 Task: For heading Calibri with Bold.  font size for heading24,  'Change the font style of data to'Bell MT.  and font size to 16,  Change the alignment of both headline & data to Align middle & Align Center.  In the sheet   Dynamic Sales templetes book
Action: Mouse moved to (94, 147)
Screenshot: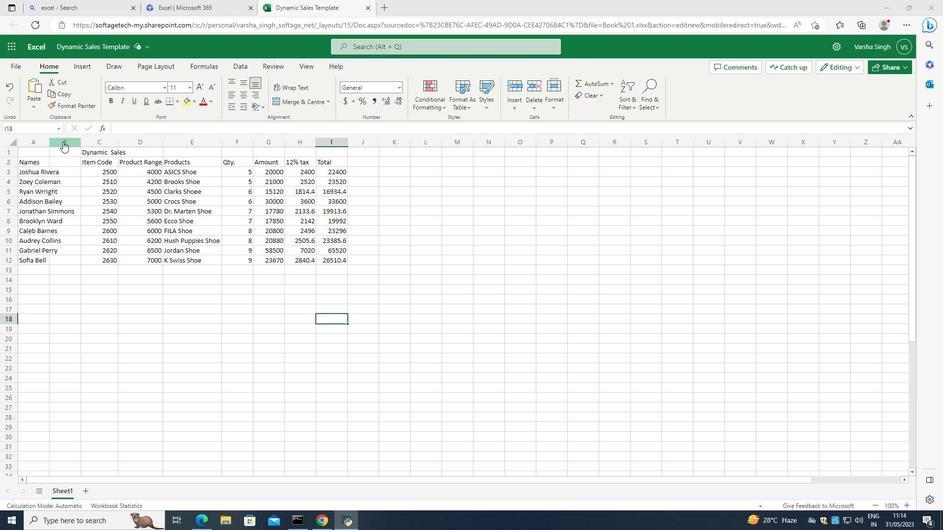 
Action: Mouse pressed left at (94, 147)
Screenshot: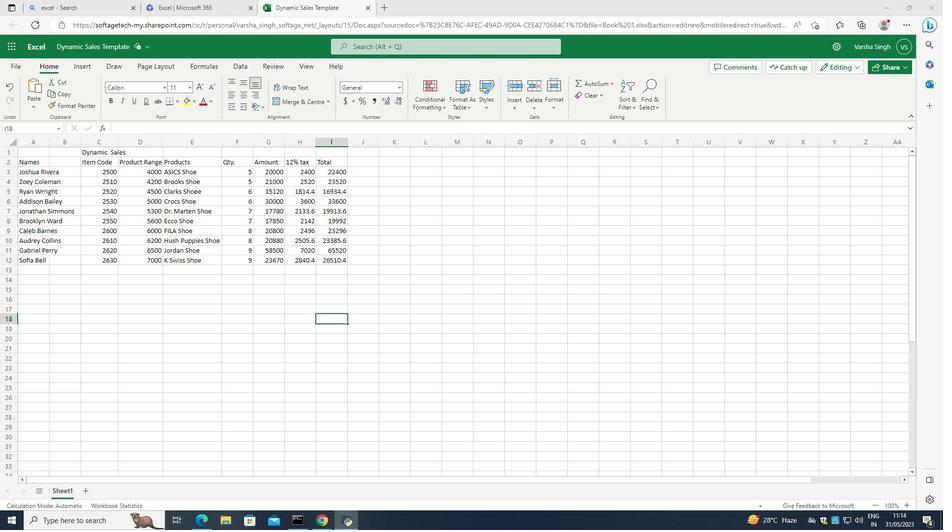 
Action: Mouse moved to (92, 151)
Screenshot: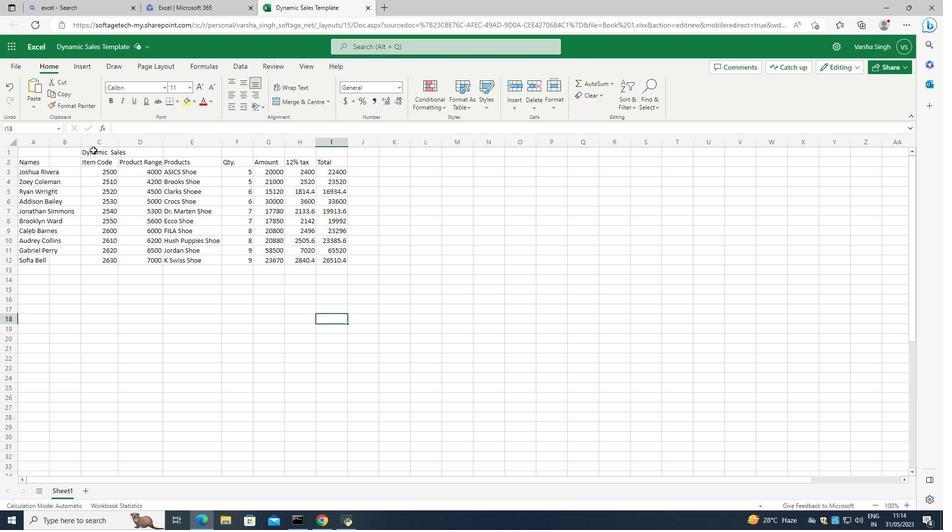 
Action: Mouse pressed left at (92, 151)
Screenshot: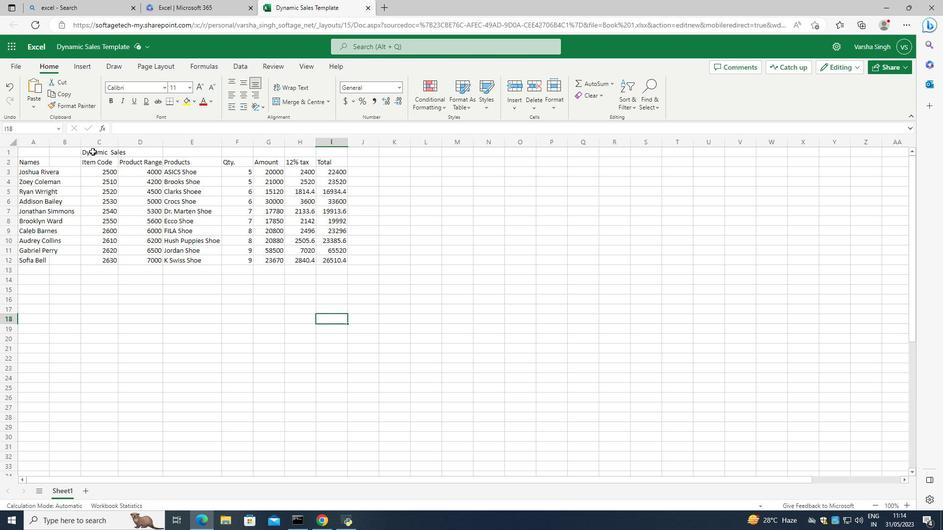 
Action: Mouse moved to (115, 103)
Screenshot: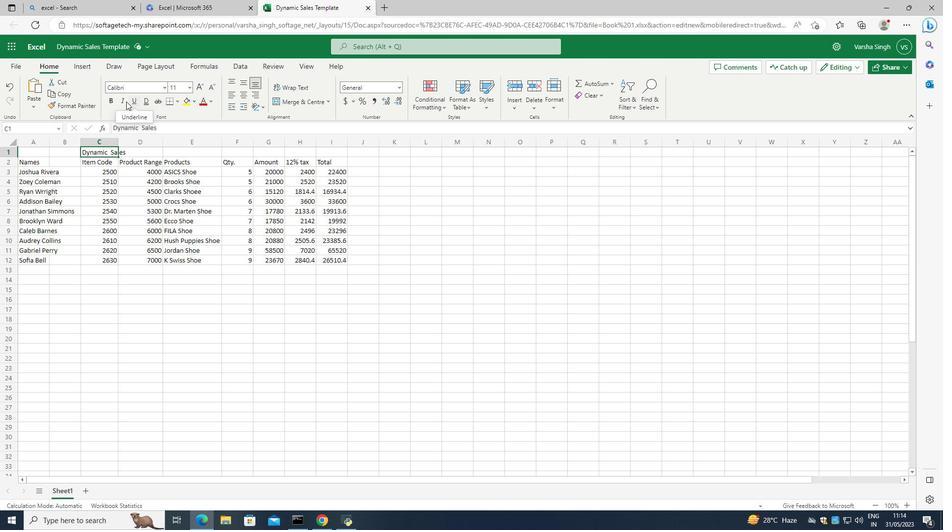 
Action: Mouse pressed left at (115, 103)
Screenshot: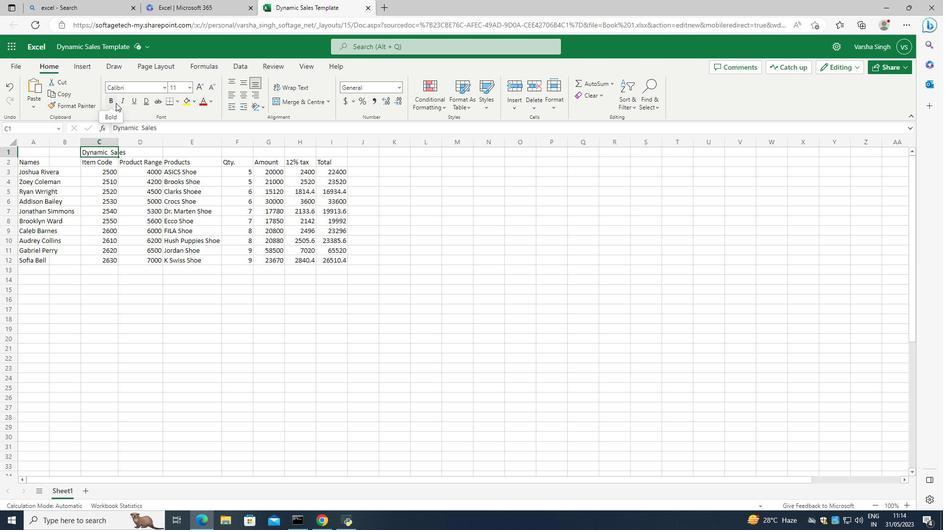 
Action: Mouse moved to (186, 87)
Screenshot: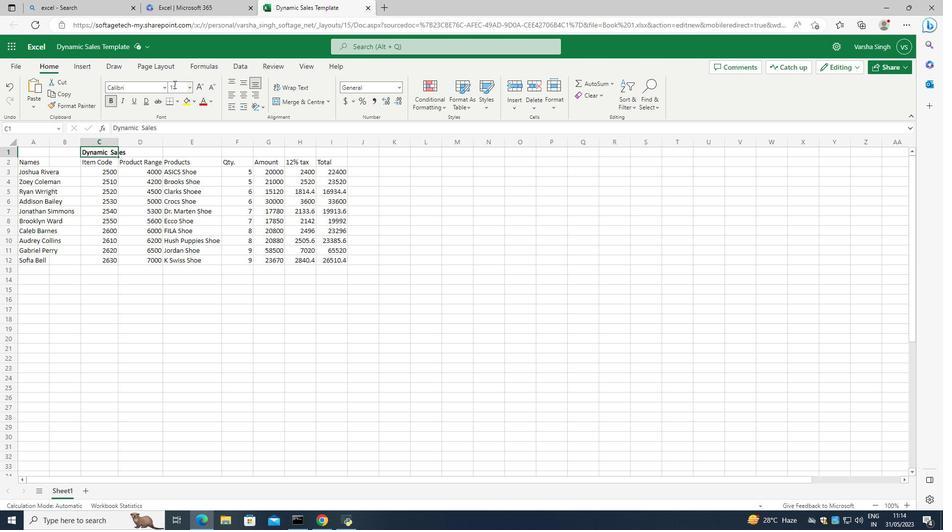 
Action: Mouse pressed left at (186, 87)
Screenshot: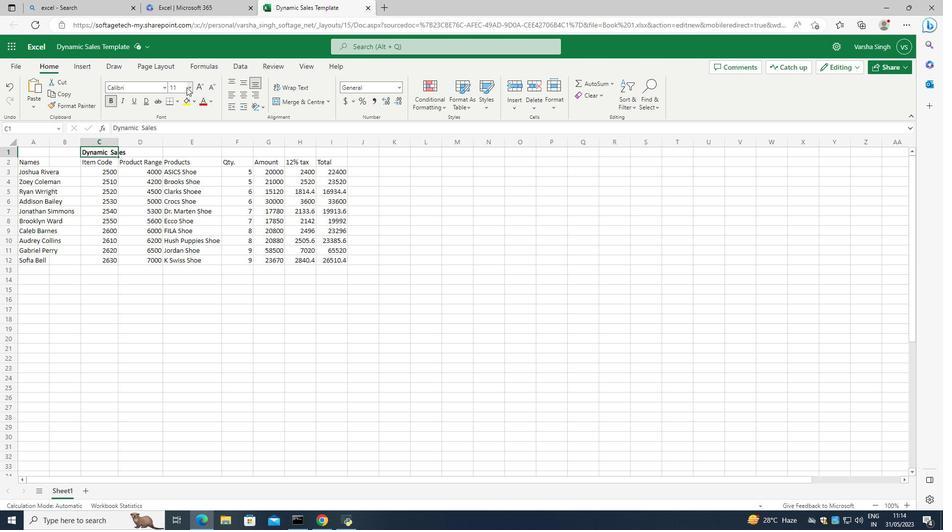 
Action: Mouse moved to (183, 222)
Screenshot: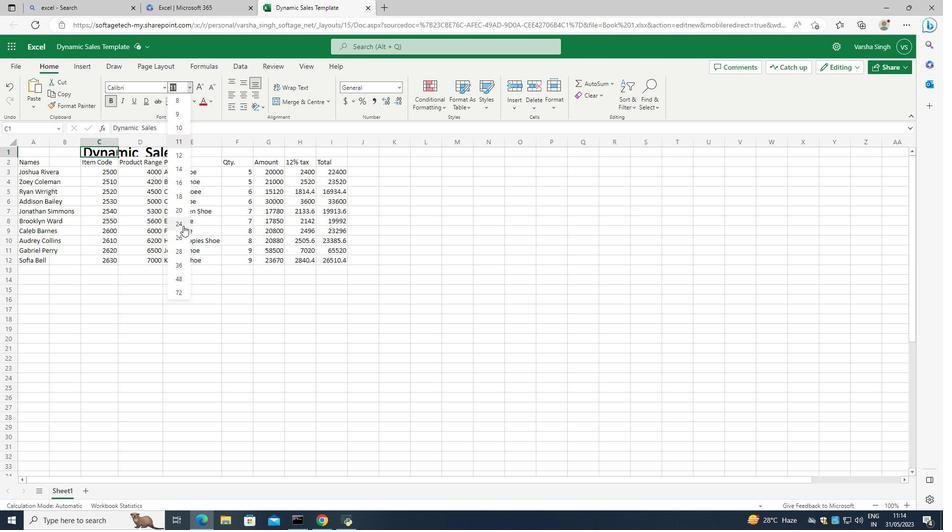 
Action: Mouse pressed left at (183, 222)
Screenshot: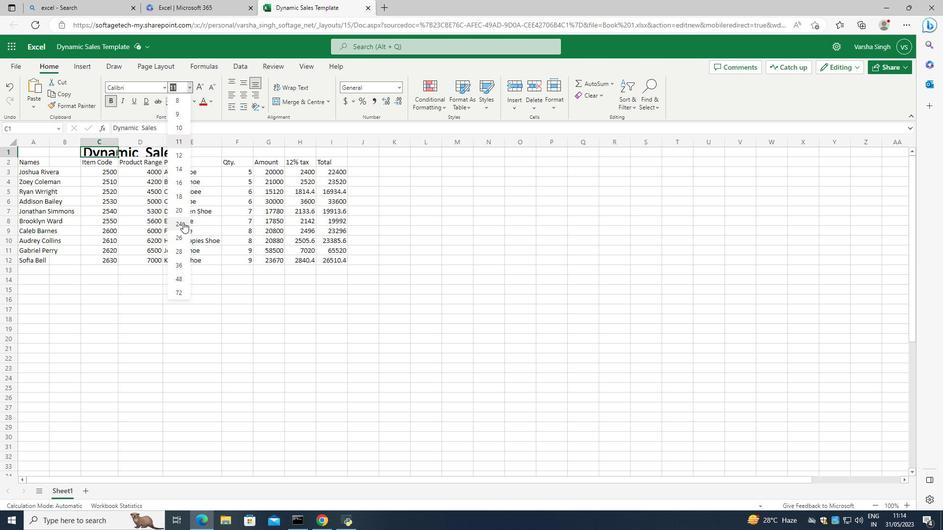 
Action: Mouse moved to (24, 182)
Screenshot: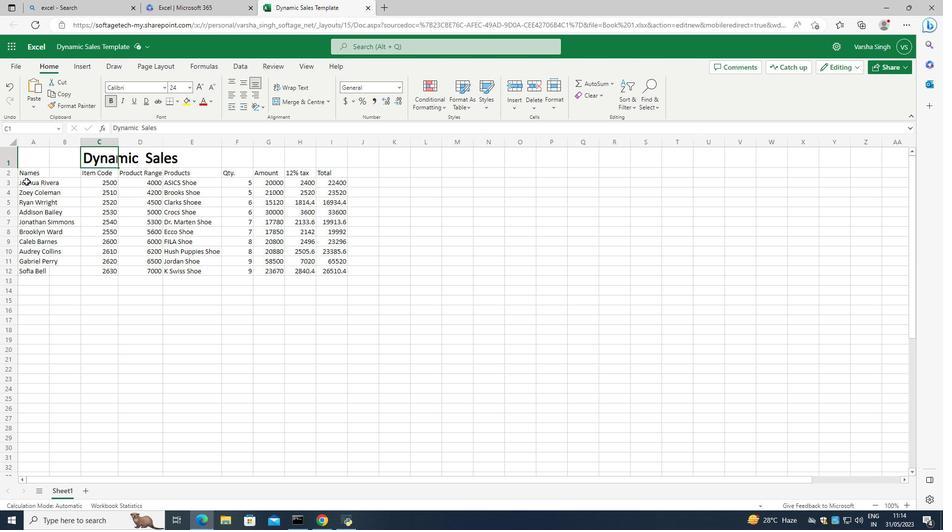 
Action: Mouse pressed left at (24, 182)
Screenshot: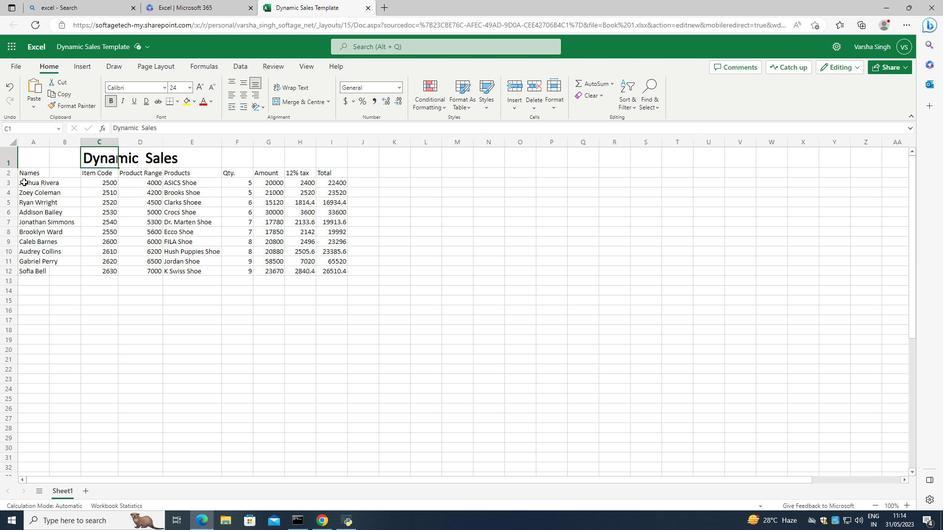 
Action: Mouse moved to (259, 271)
Screenshot: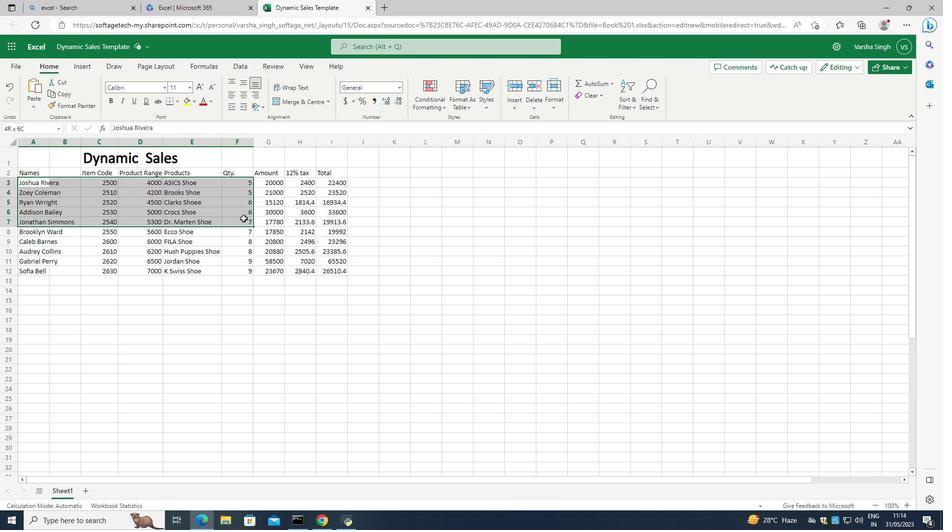 
Action: Mouse pressed left at (259, 271)
Screenshot: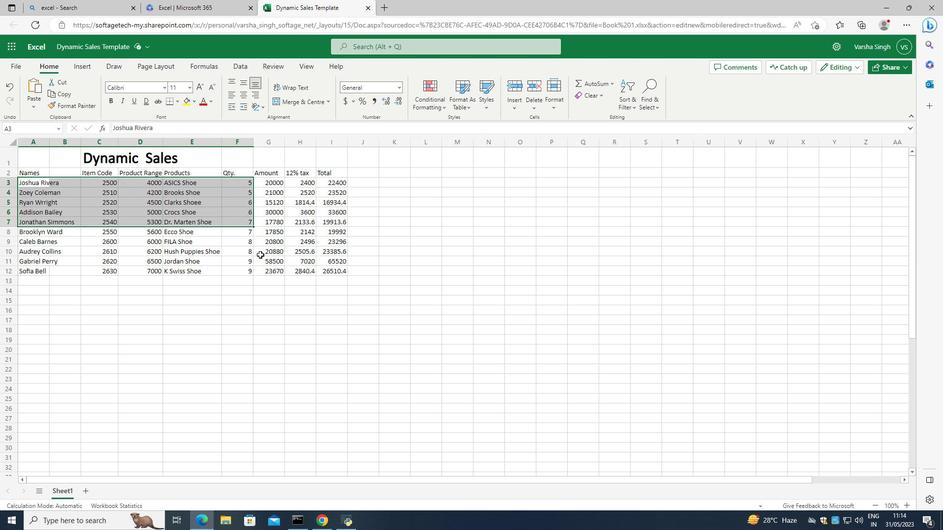 
Action: Mouse moved to (25, 175)
Screenshot: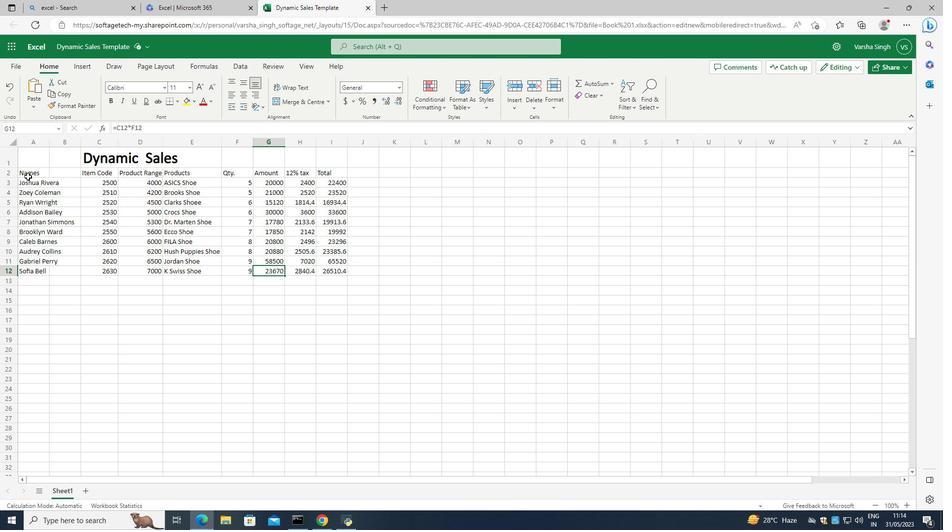 
Action: Mouse pressed left at (25, 175)
Screenshot: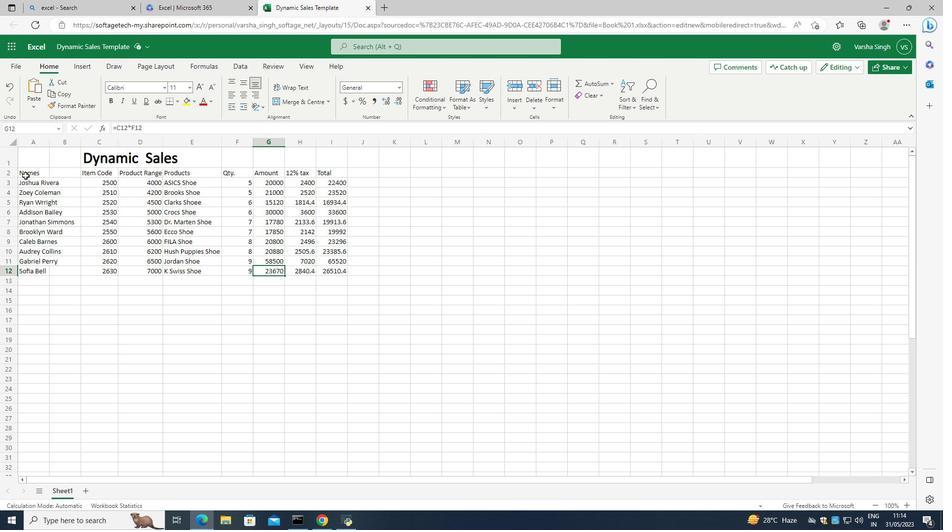 
Action: Mouse moved to (190, 89)
Screenshot: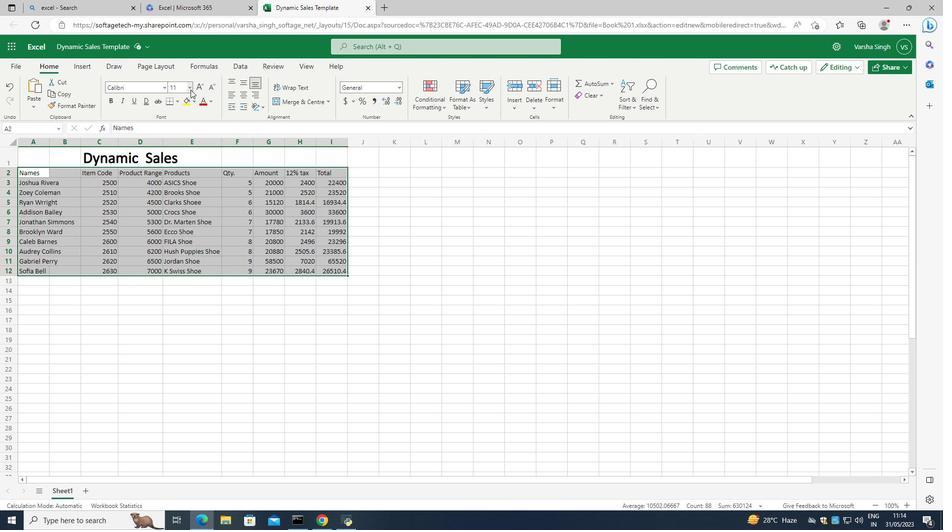 
Action: Mouse pressed left at (190, 89)
Screenshot: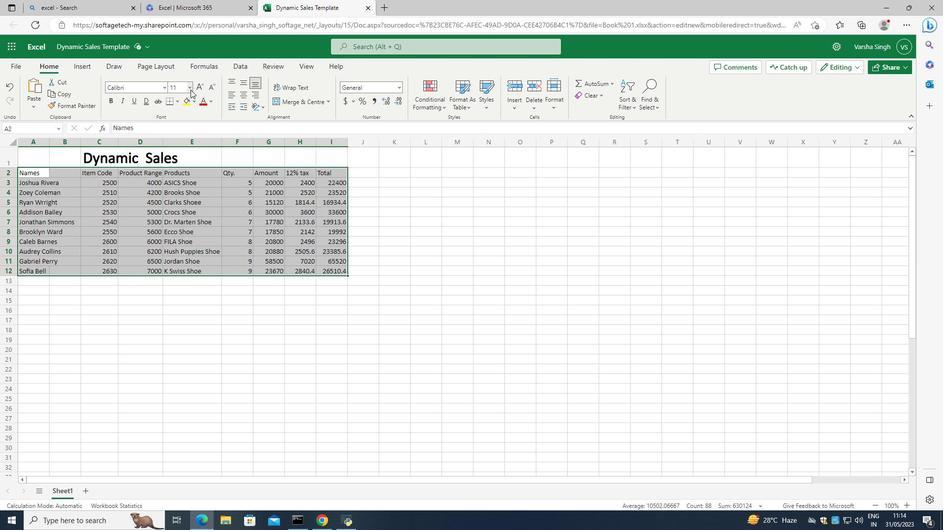 
Action: Mouse moved to (177, 186)
Screenshot: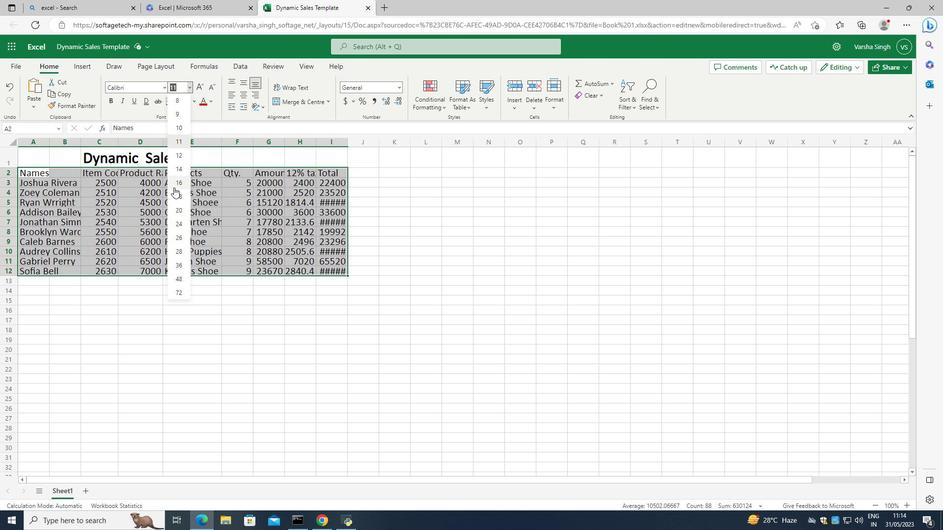 
Action: Mouse pressed left at (177, 186)
Screenshot: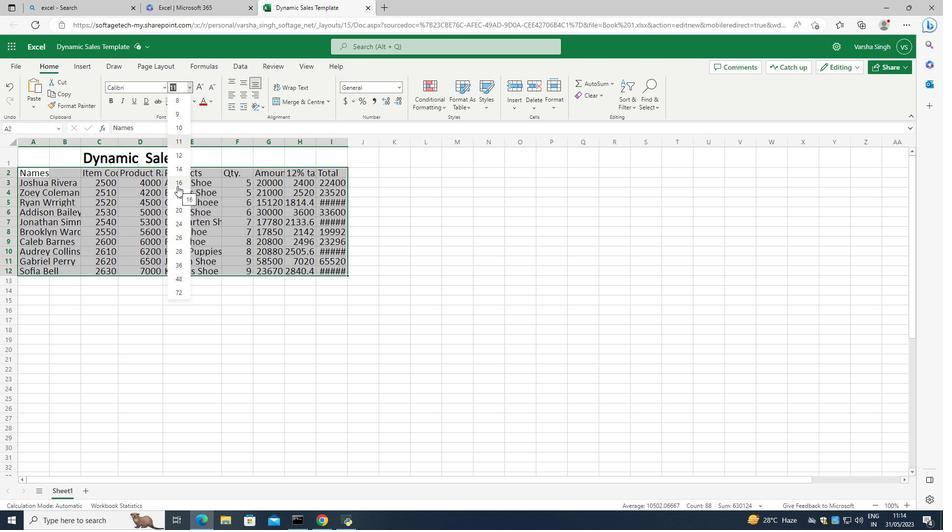 
Action: Mouse moved to (141, 89)
Screenshot: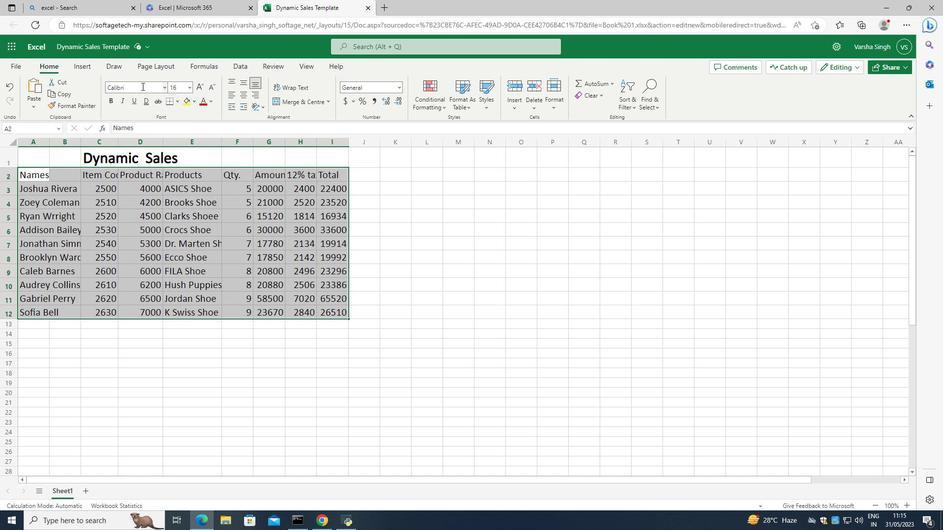 
Action: Mouse pressed left at (141, 89)
Screenshot: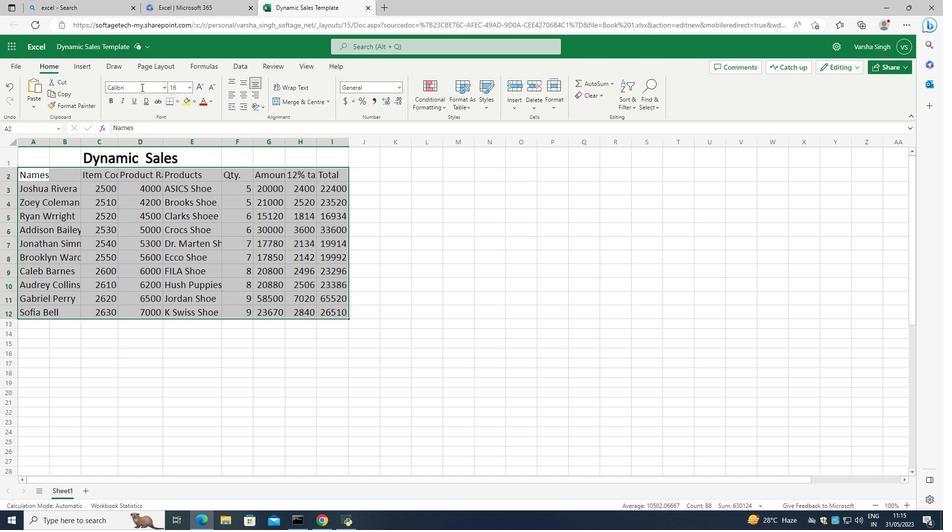 
Action: Mouse moved to (162, 85)
Screenshot: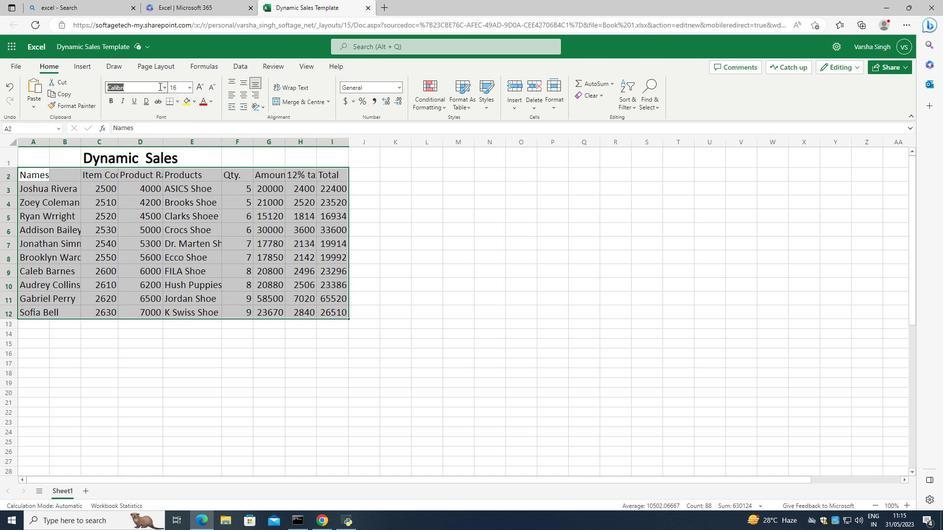 
Action: Mouse pressed left at (162, 85)
Screenshot: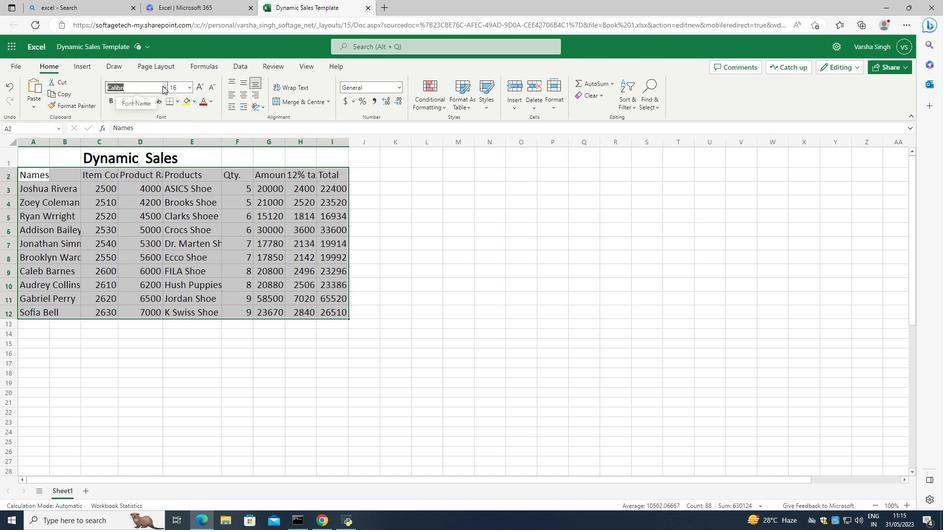 
Action: Mouse moved to (139, 185)
Screenshot: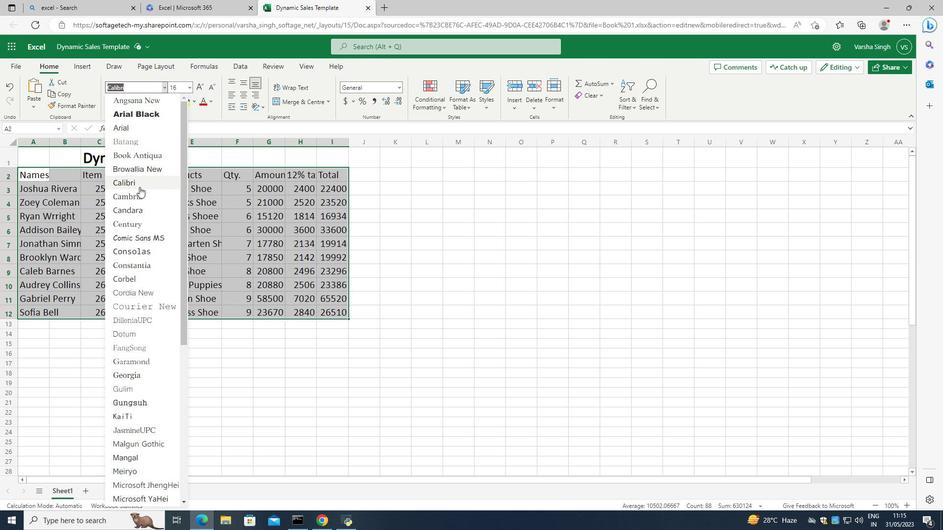 
Action: Mouse scrolled (139, 185) with delta (0, 0)
Screenshot: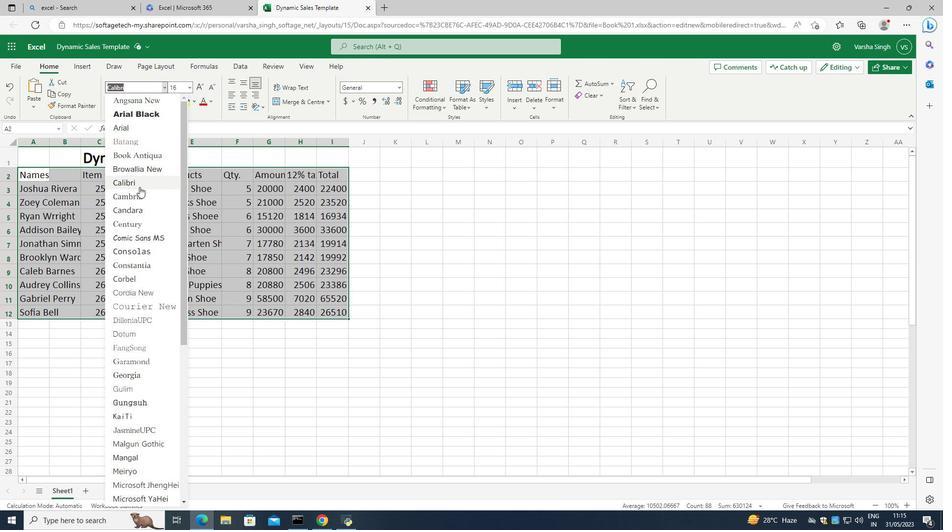 
Action: Mouse scrolled (139, 185) with delta (0, 0)
Screenshot: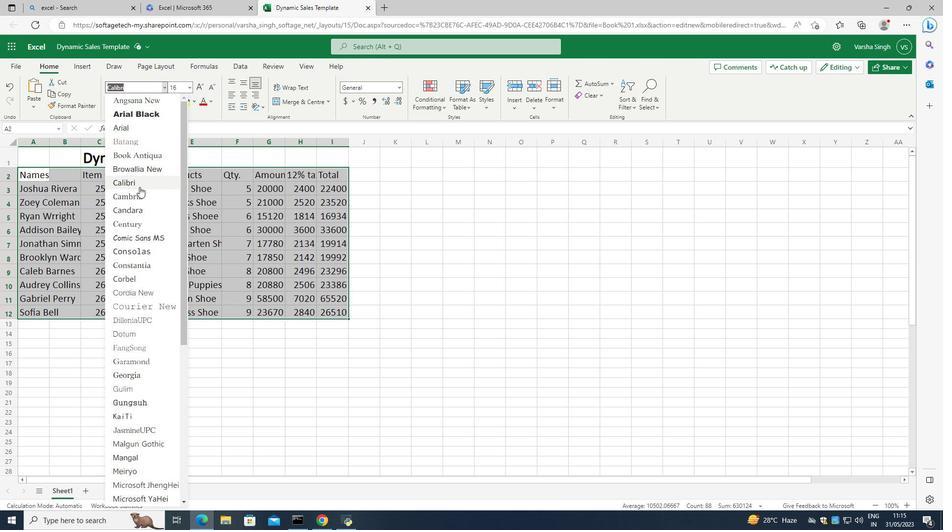 
Action: Mouse scrolled (139, 185) with delta (0, 0)
Screenshot: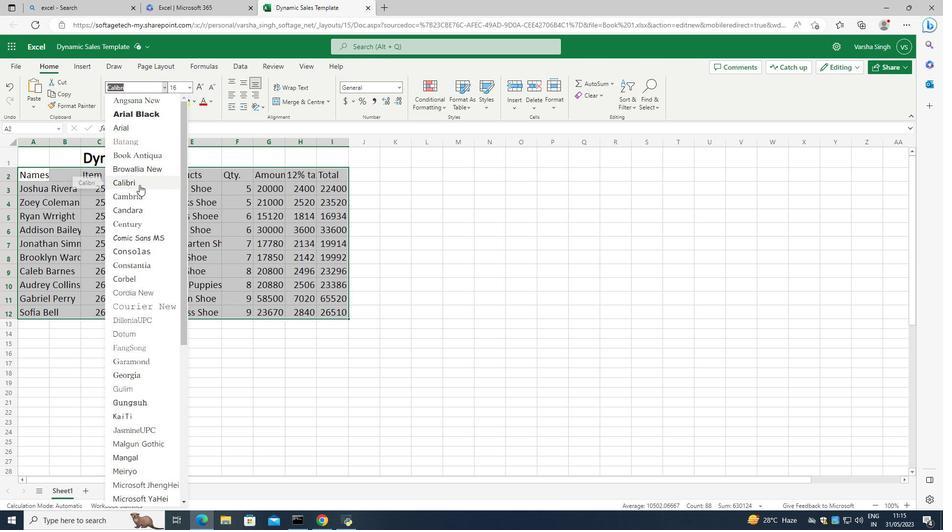 
Action: Mouse moved to (135, 340)
Screenshot: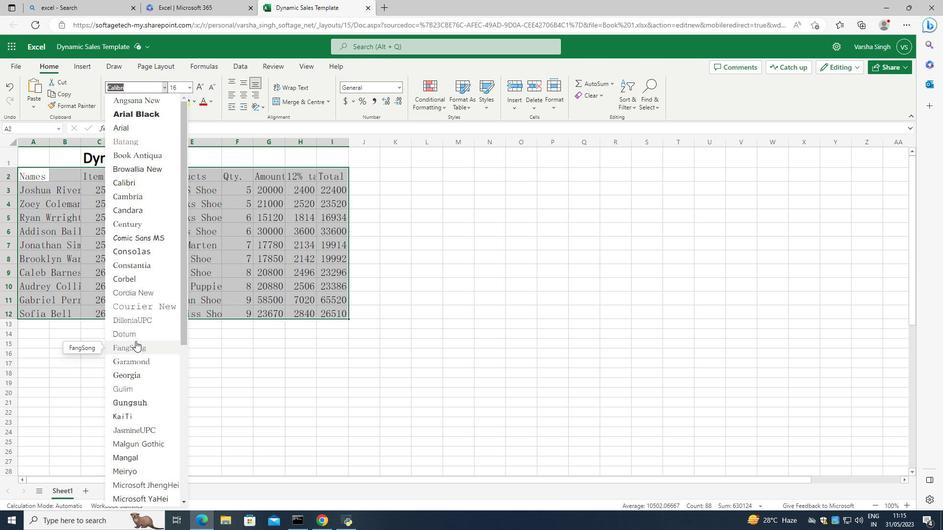 
Action: Mouse scrolled (135, 339) with delta (0, 0)
Screenshot: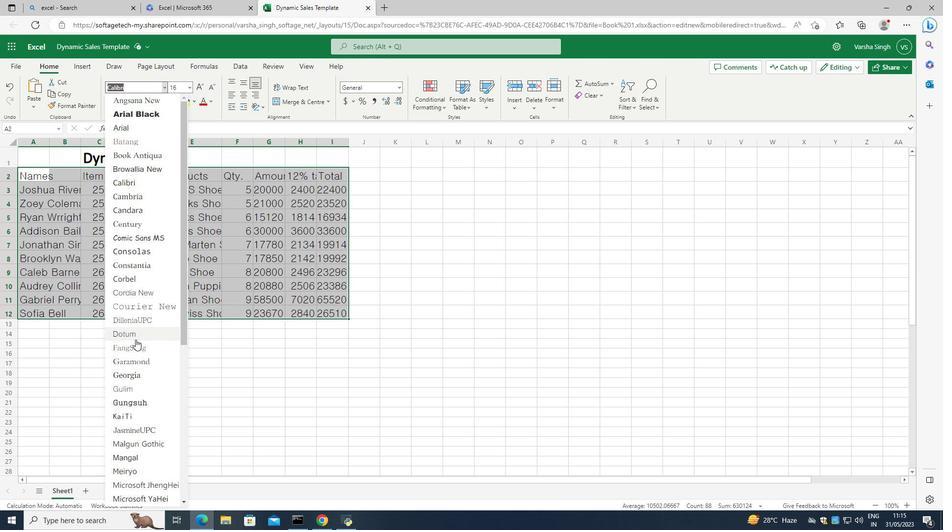 
Action: Mouse moved to (135, 339)
Screenshot: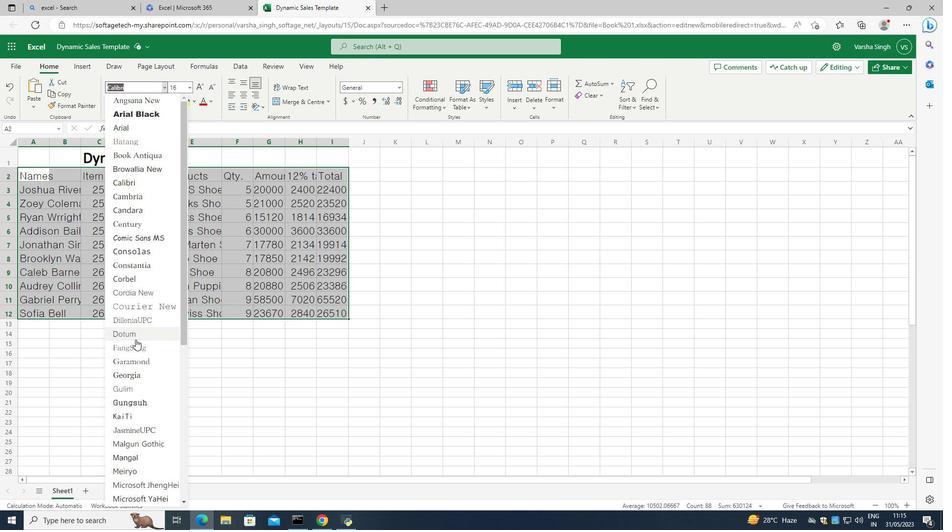 
Action: Mouse scrolled (135, 339) with delta (0, 0)
Screenshot: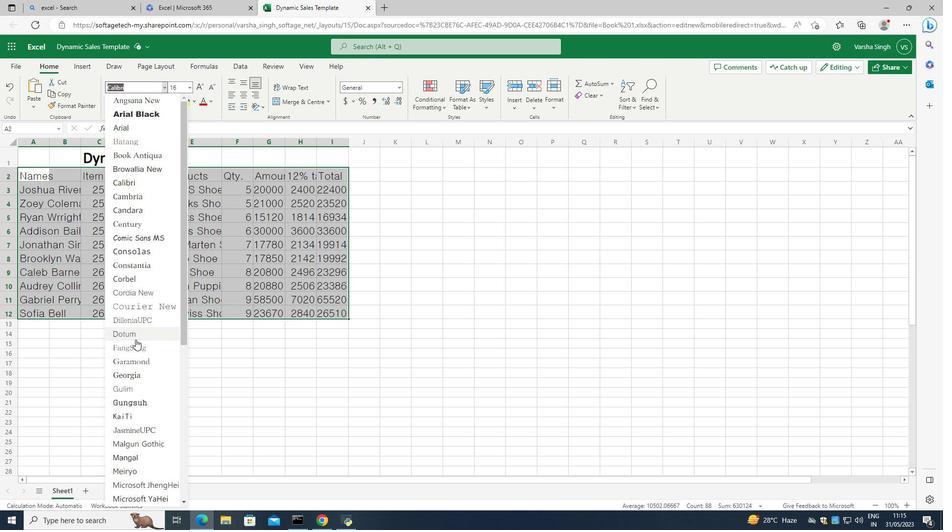 
Action: Mouse moved to (134, 339)
Screenshot: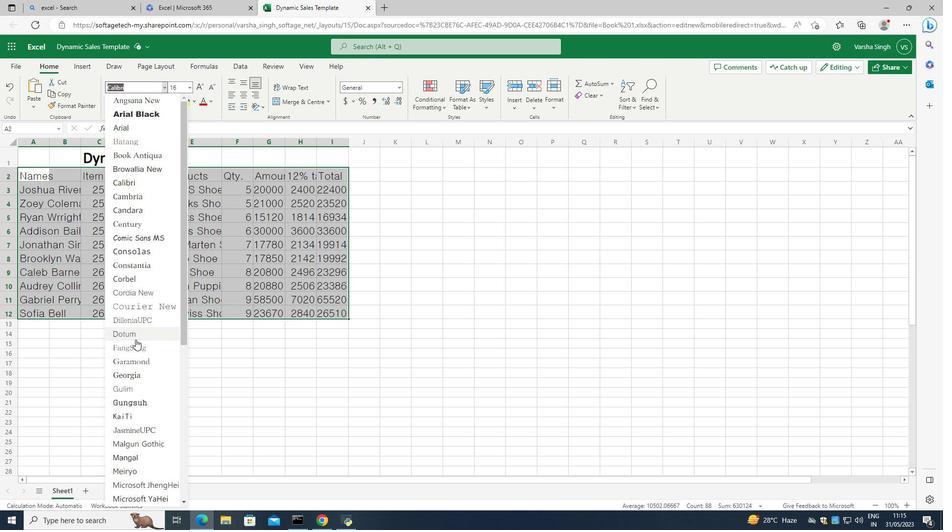 
Action: Mouse scrolled (134, 339) with delta (0, 0)
Screenshot: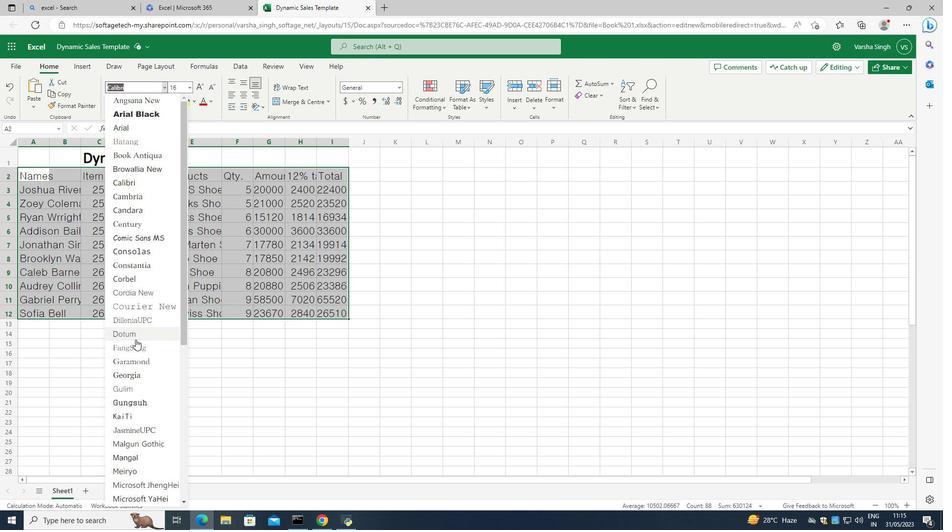 
Action: Mouse moved to (134, 340)
Screenshot: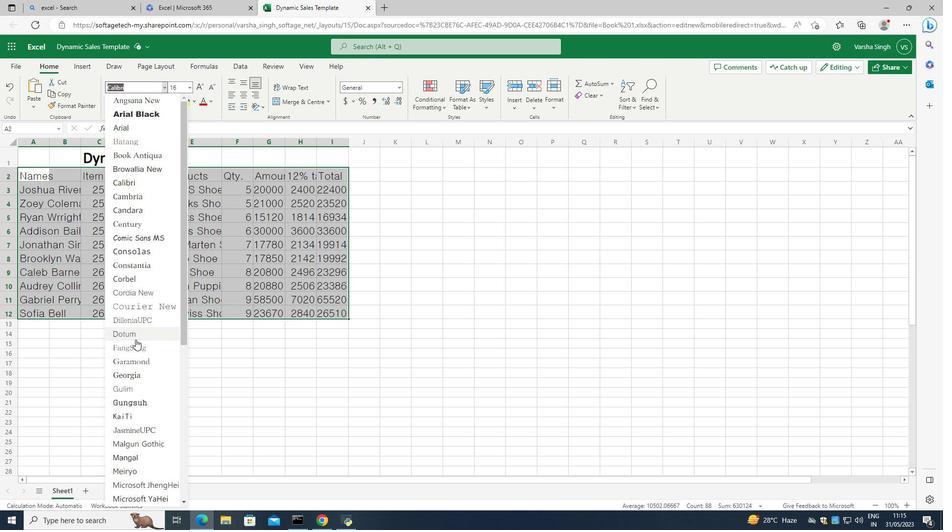 
Action: Mouse scrolled (134, 339) with delta (0, 0)
Screenshot: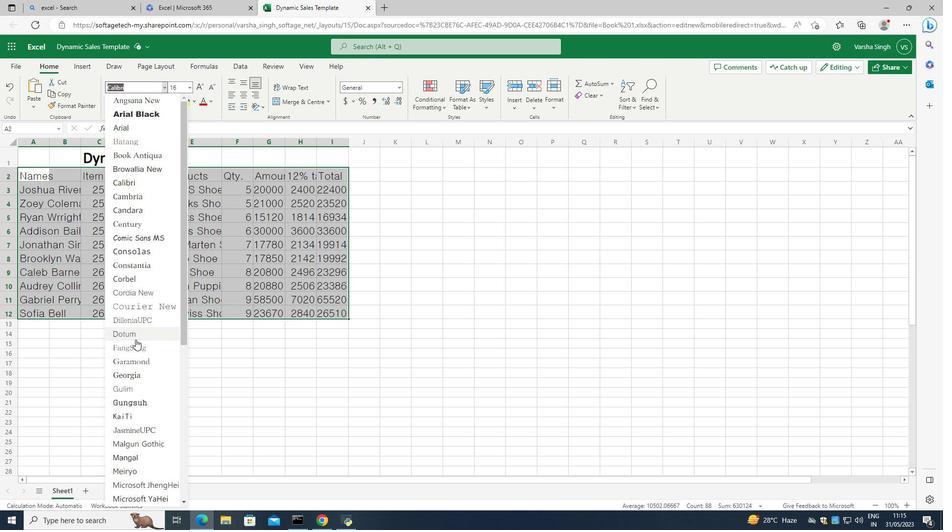 
Action: Mouse scrolled (134, 339) with delta (0, 0)
Screenshot: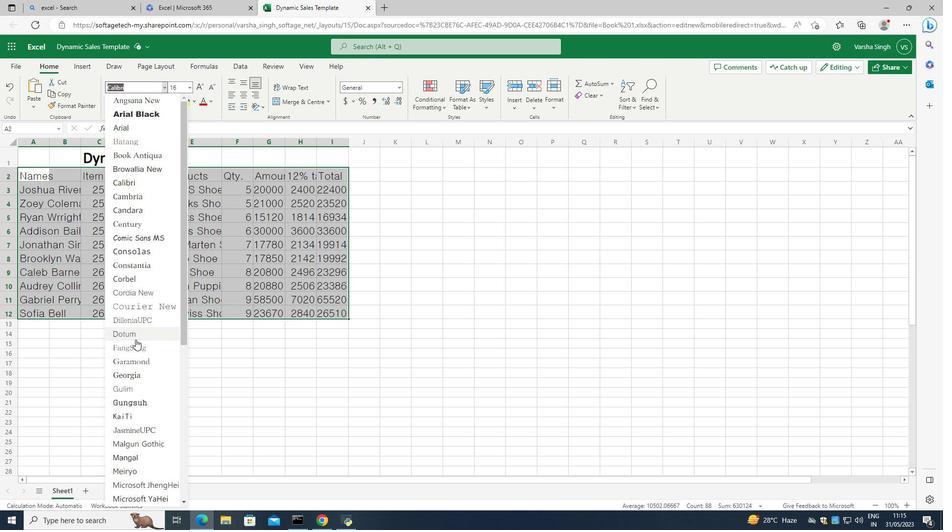 
Action: Mouse scrolled (134, 339) with delta (0, 0)
Screenshot: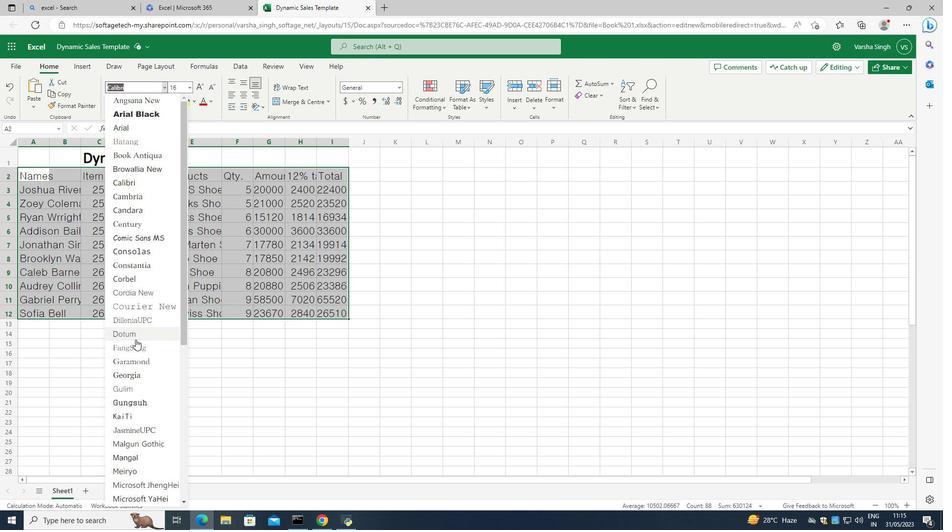 
Action: Mouse scrolled (134, 339) with delta (0, 0)
Screenshot: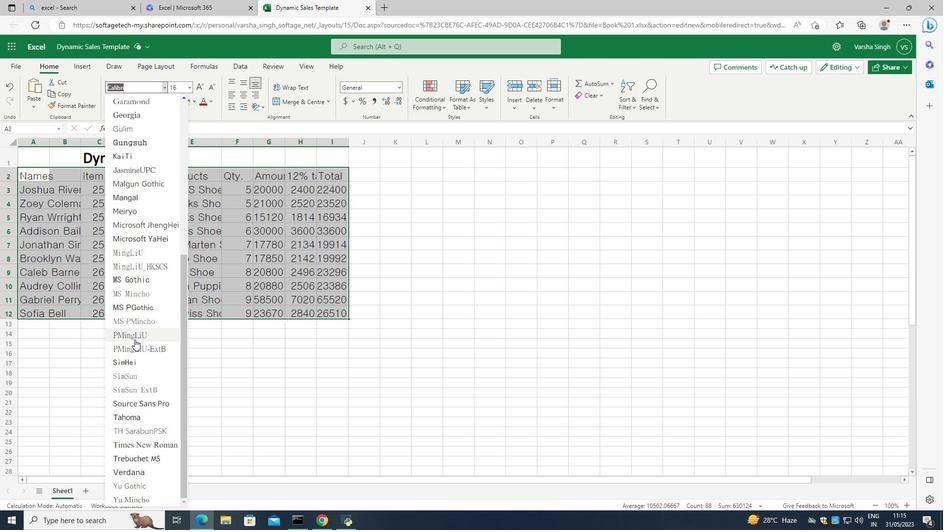 
Action: Mouse moved to (134, 340)
Screenshot: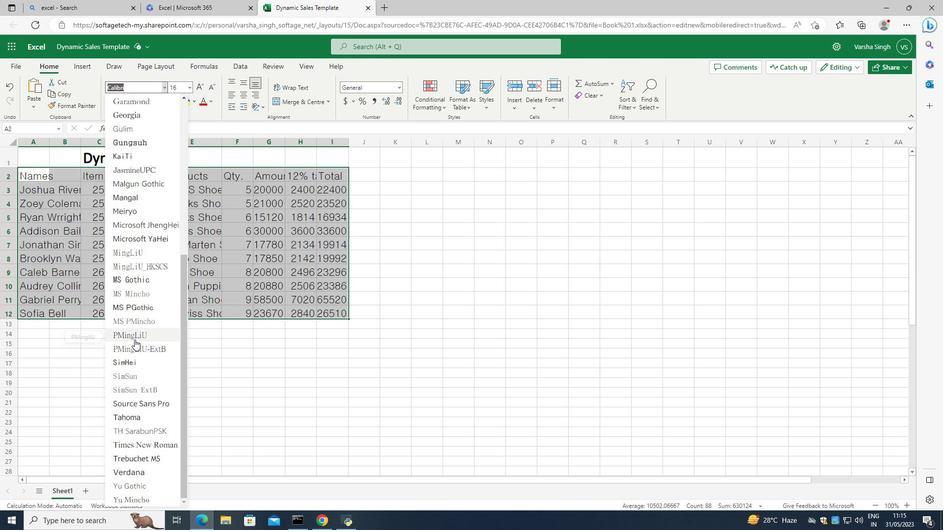 
Action: Mouse scrolled (134, 339) with delta (0, 0)
Screenshot: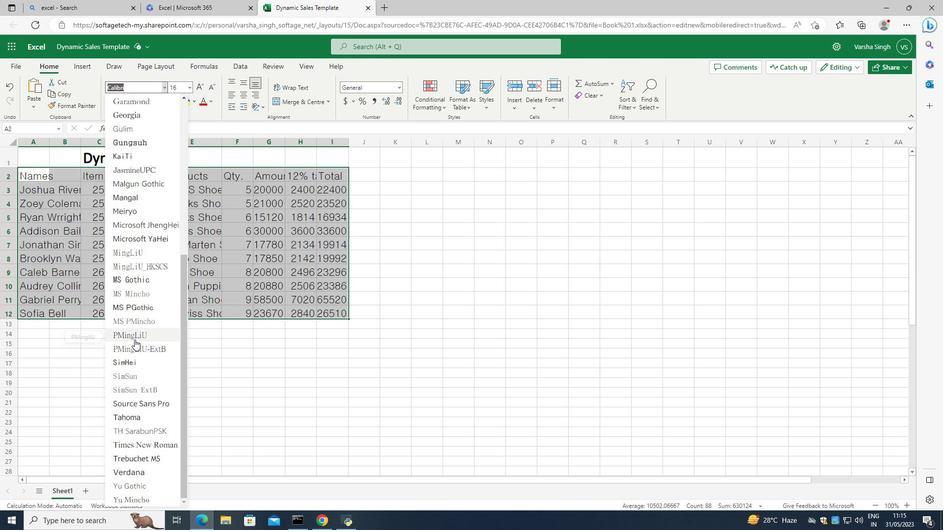 
Action: Mouse moved to (133, 340)
Screenshot: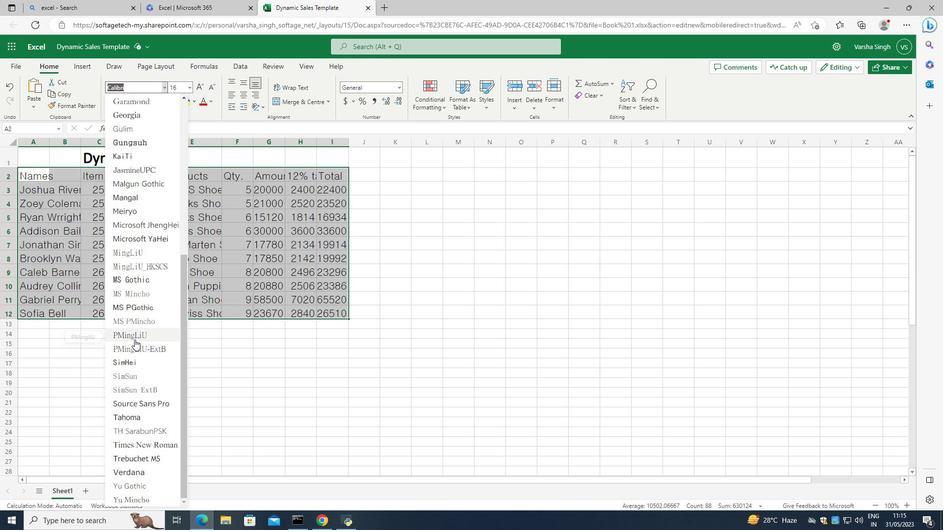 
Action: Mouse scrolled (133, 339) with delta (0, 0)
Screenshot: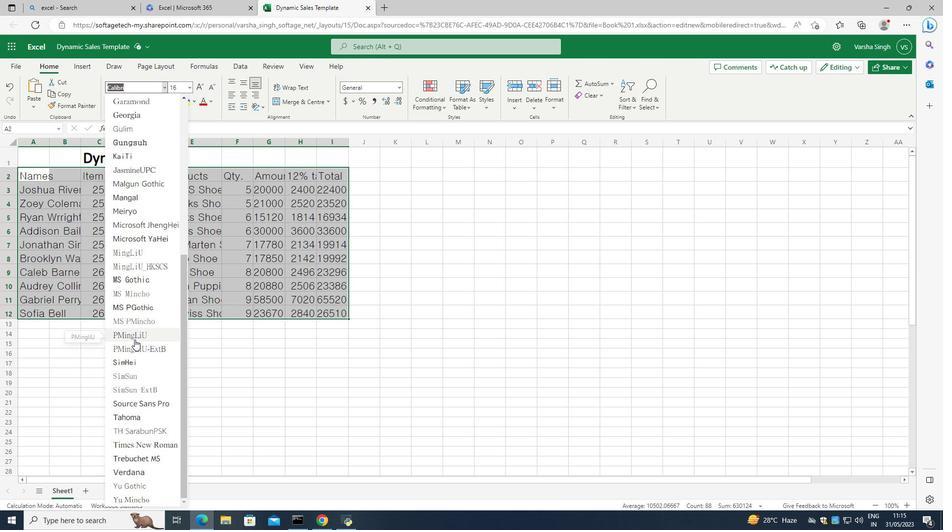 
Action: Mouse scrolled (133, 339) with delta (0, 0)
Screenshot: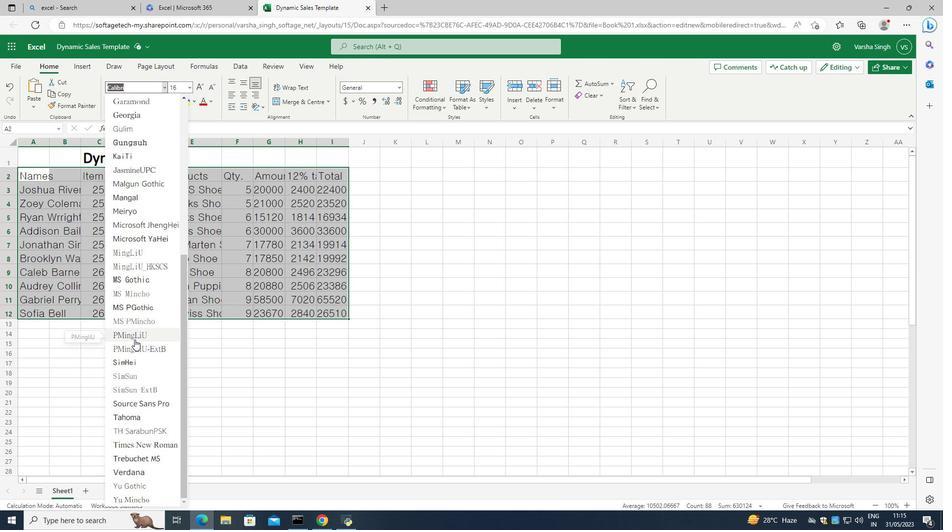 
Action: Mouse scrolled (133, 339) with delta (0, 0)
Screenshot: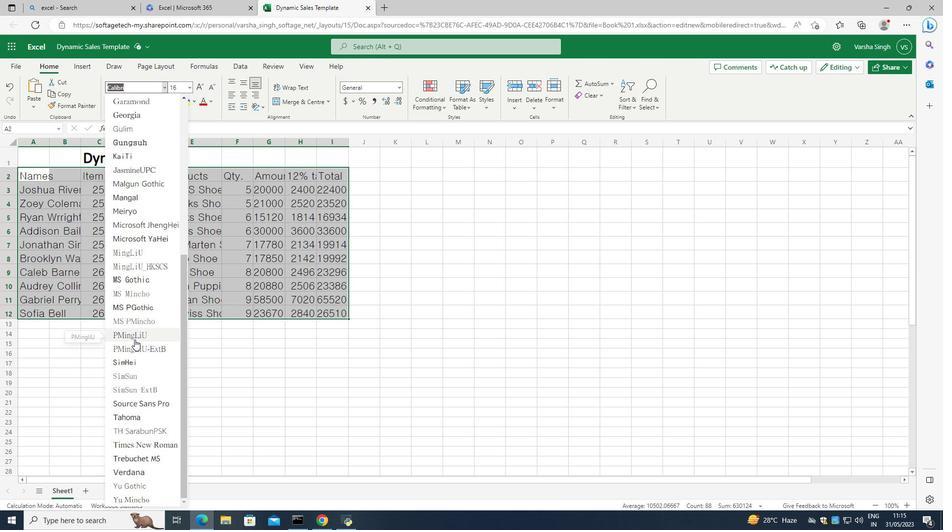 
Action: Mouse scrolled (133, 339) with delta (0, 0)
Screenshot: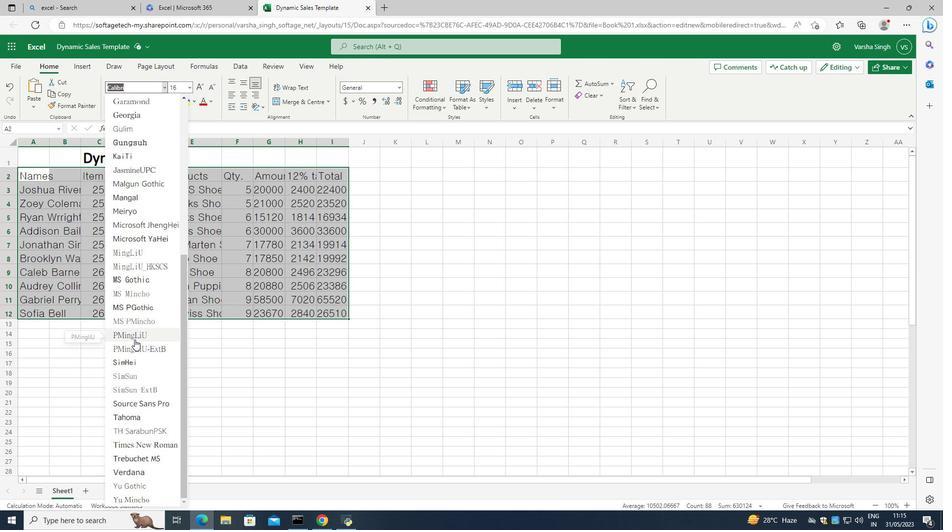 
Action: Mouse moved to (132, 340)
Screenshot: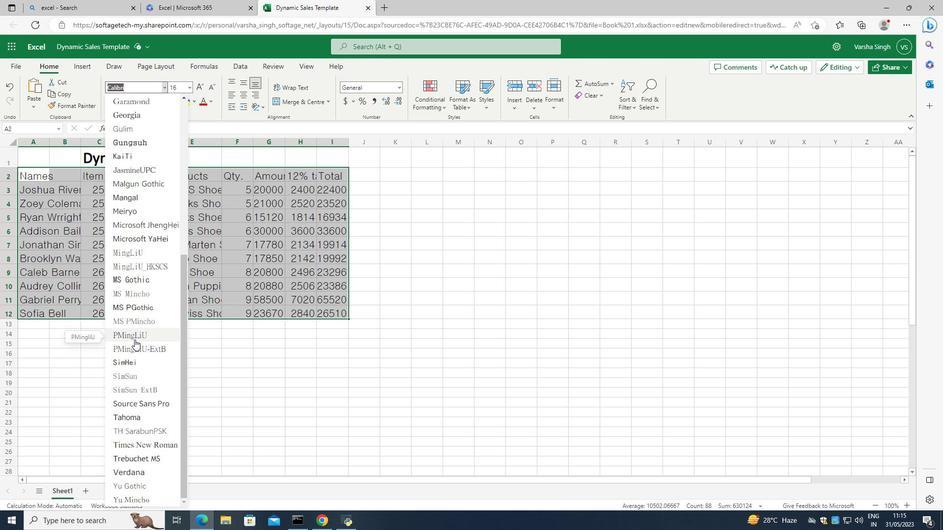 
Action: Mouse scrolled (132, 340) with delta (0, 0)
Screenshot: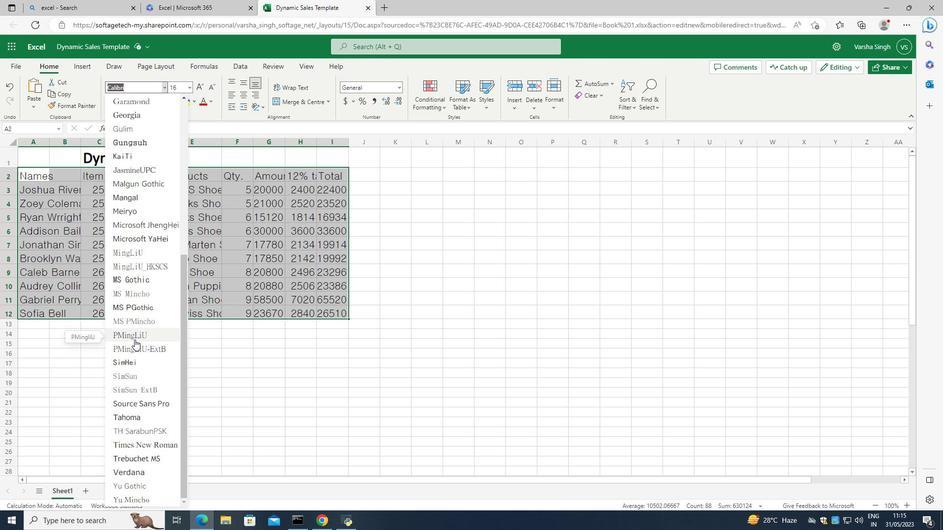 
Action: Mouse scrolled (132, 341) with delta (0, 0)
Screenshot: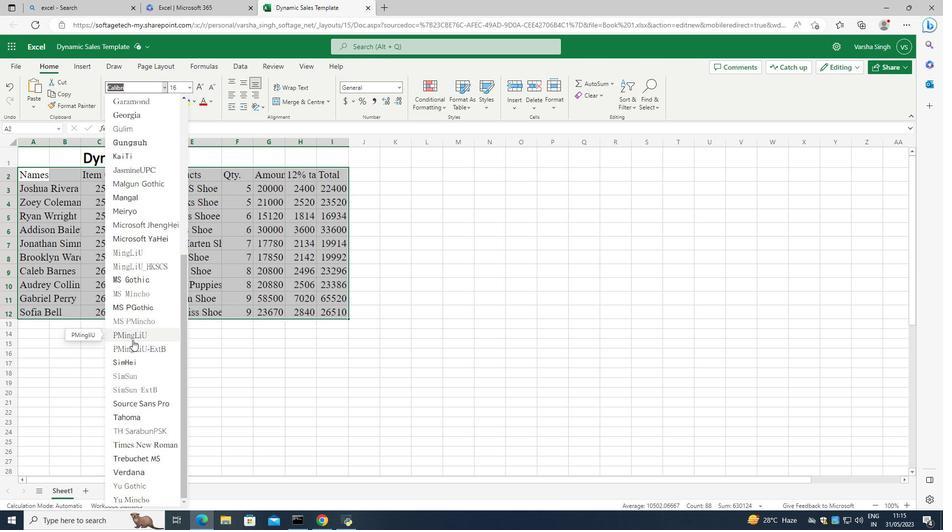 
Action: Mouse scrolled (132, 341) with delta (0, 0)
Screenshot: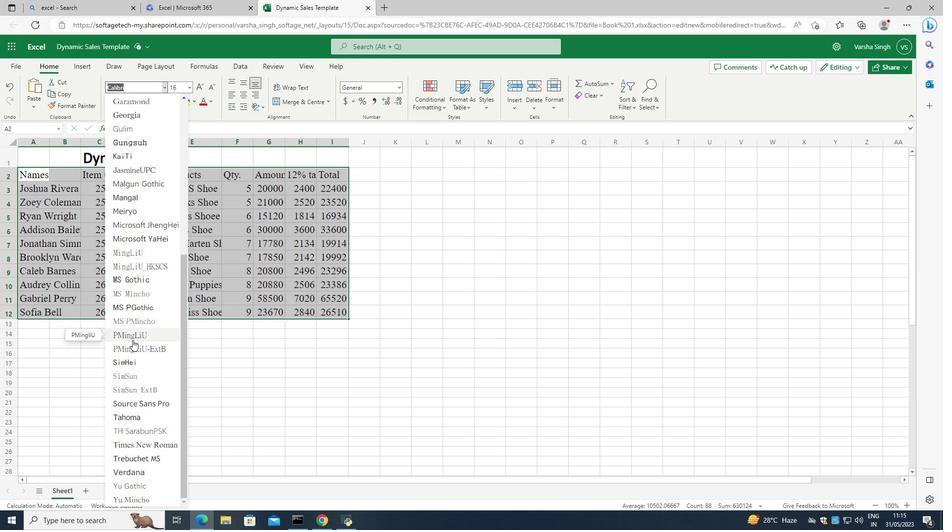 
Action: Mouse scrolled (132, 341) with delta (0, 0)
Screenshot: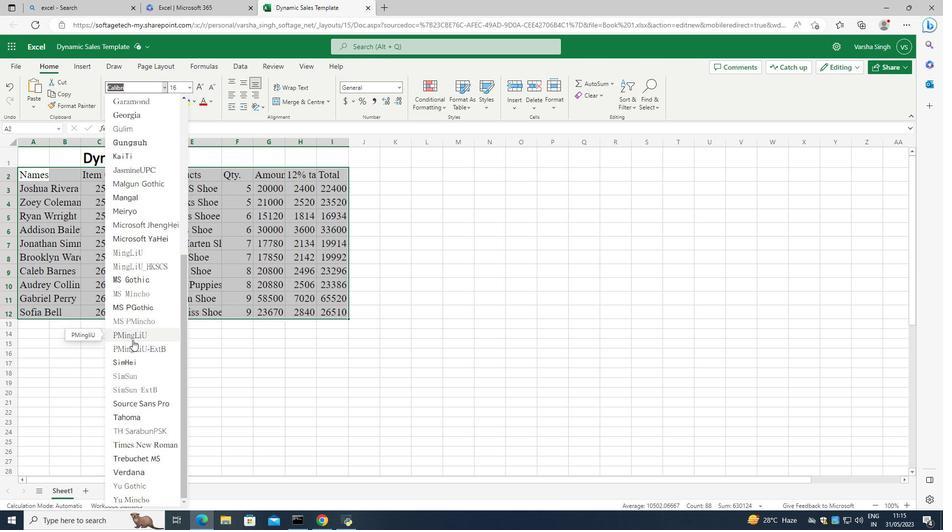 
Action: Mouse scrolled (132, 341) with delta (0, 0)
Screenshot: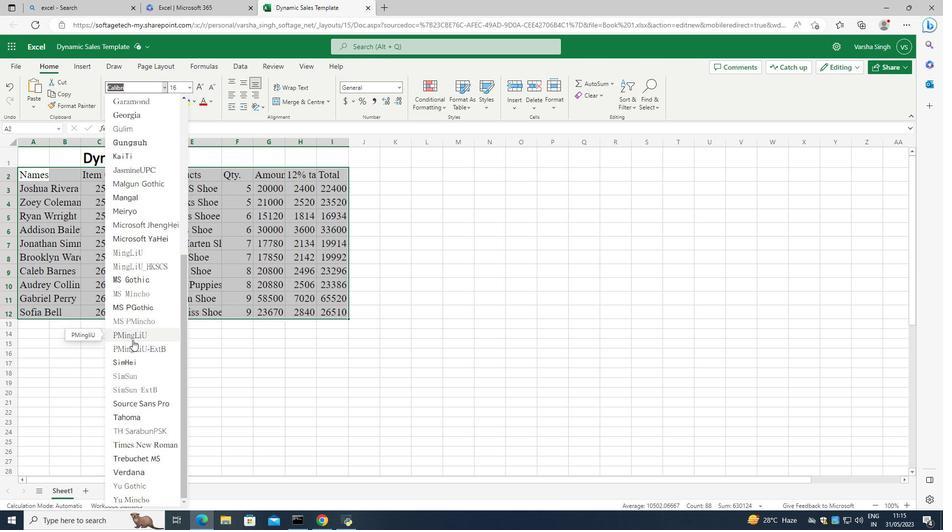 
Action: Mouse scrolled (132, 341) with delta (0, 0)
Screenshot: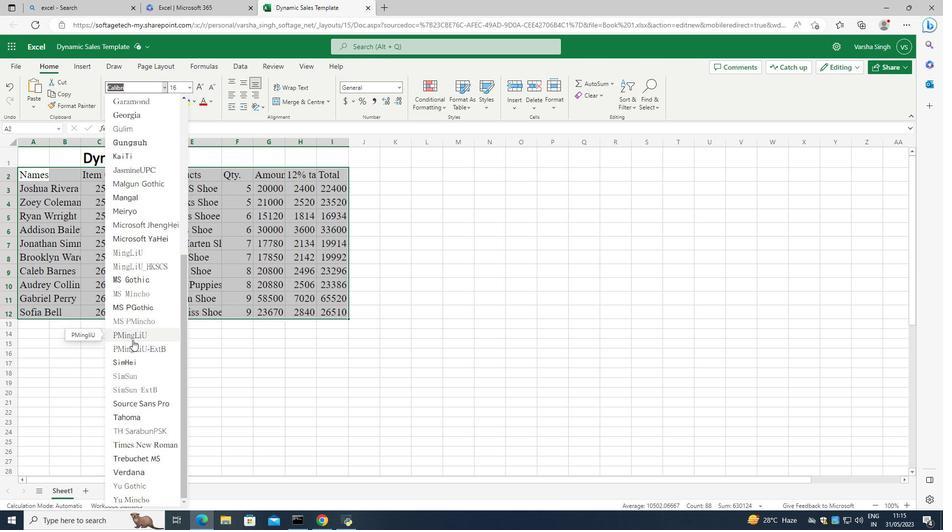 
Action: Mouse scrolled (132, 341) with delta (0, 0)
Screenshot: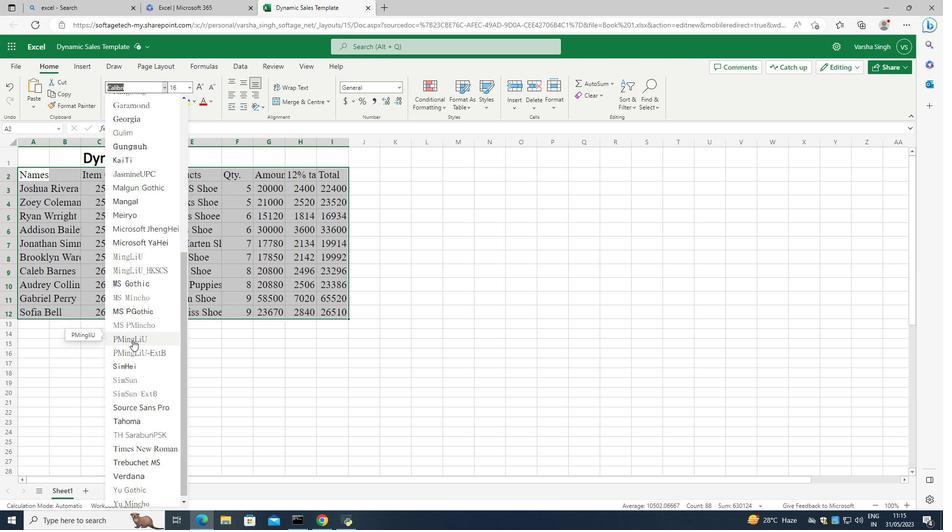 
Action: Mouse scrolled (132, 341) with delta (0, 0)
Screenshot: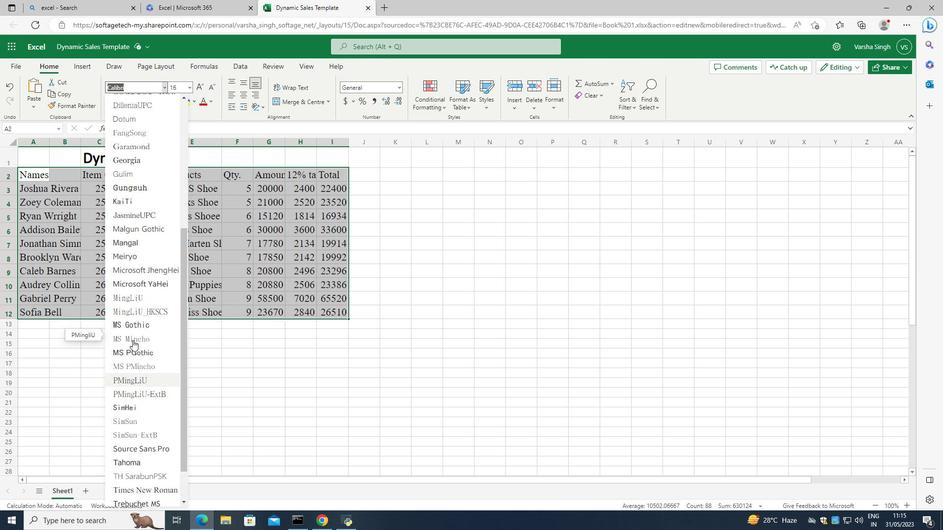
Action: Mouse scrolled (132, 341) with delta (0, 0)
Screenshot: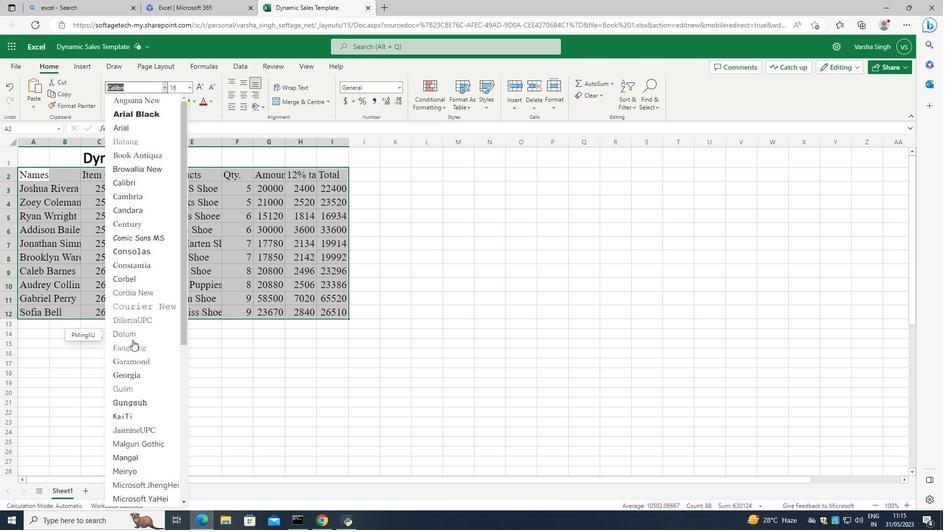 
Action: Mouse scrolled (132, 341) with delta (0, 0)
Screenshot: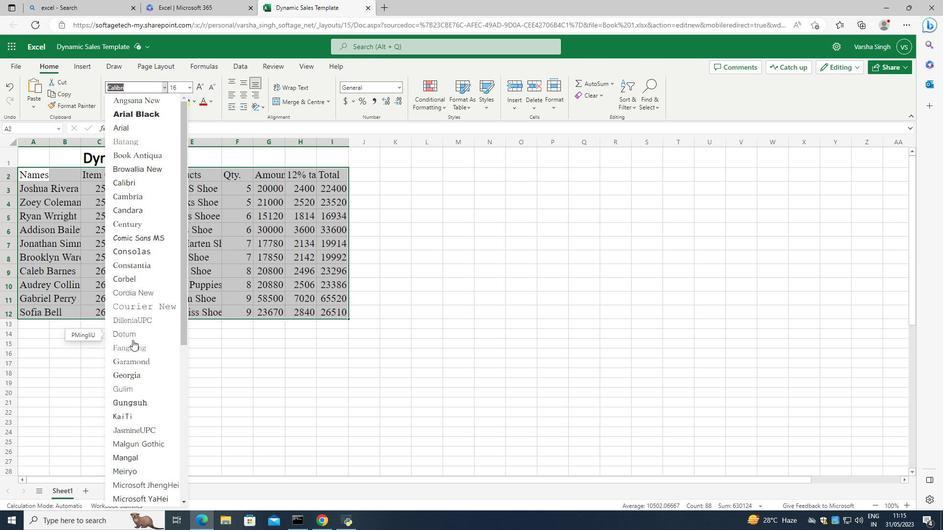 
Action: Mouse scrolled (132, 341) with delta (0, 0)
Screenshot: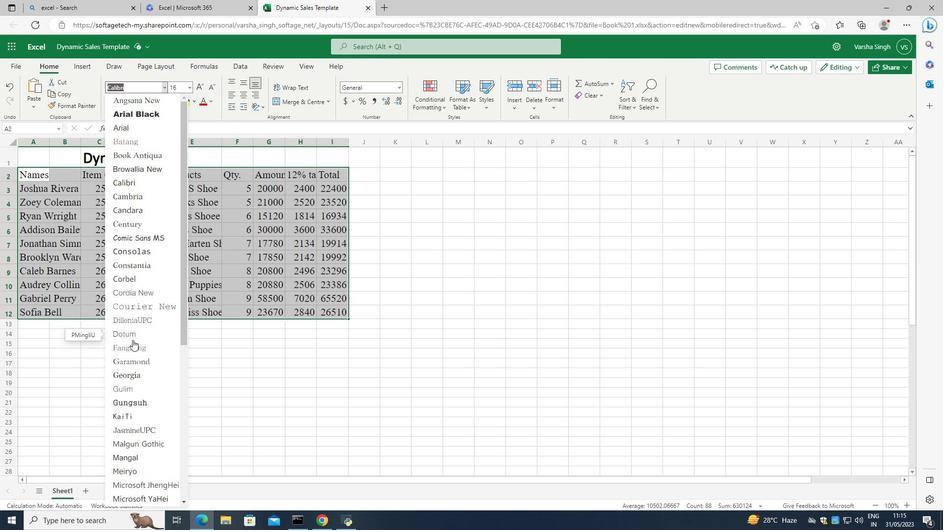 
Action: Mouse scrolled (132, 341) with delta (0, 0)
Screenshot: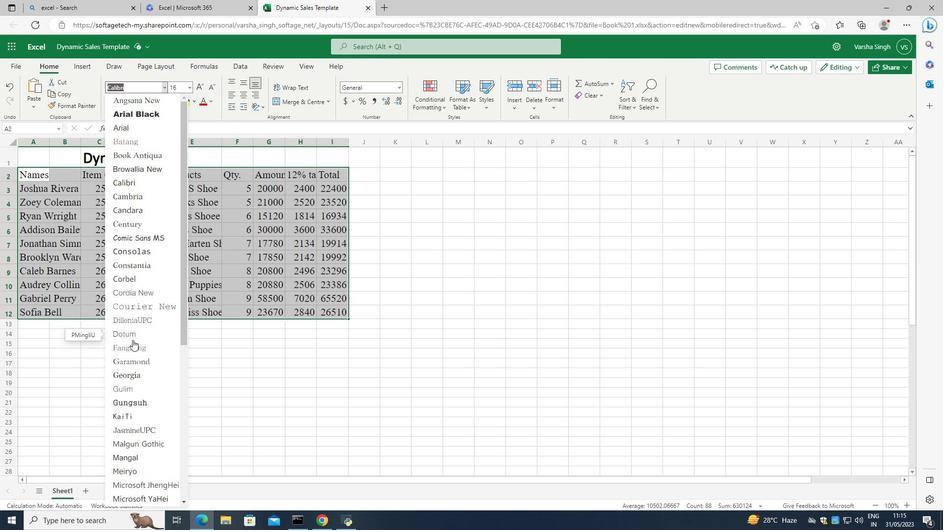 
Action: Mouse scrolled (132, 341) with delta (0, 0)
Screenshot: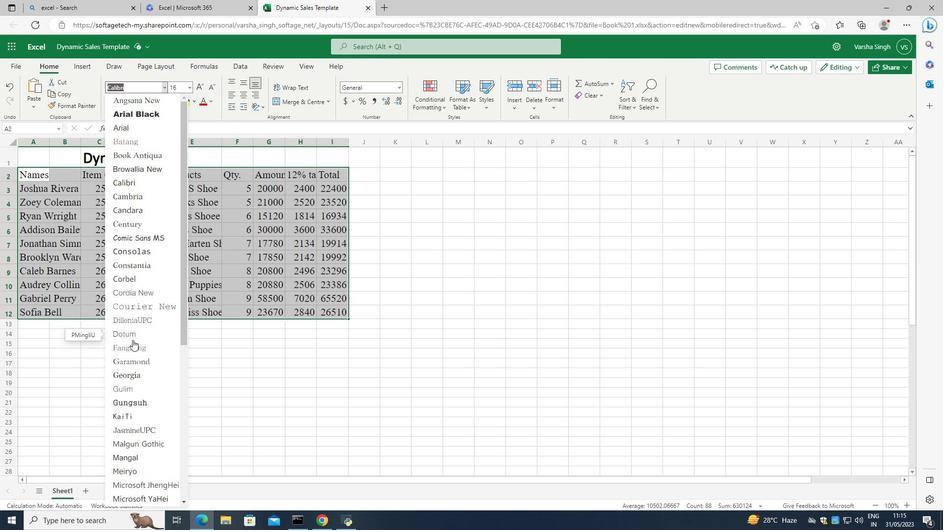 
Action: Mouse scrolled (132, 341) with delta (0, 0)
Screenshot: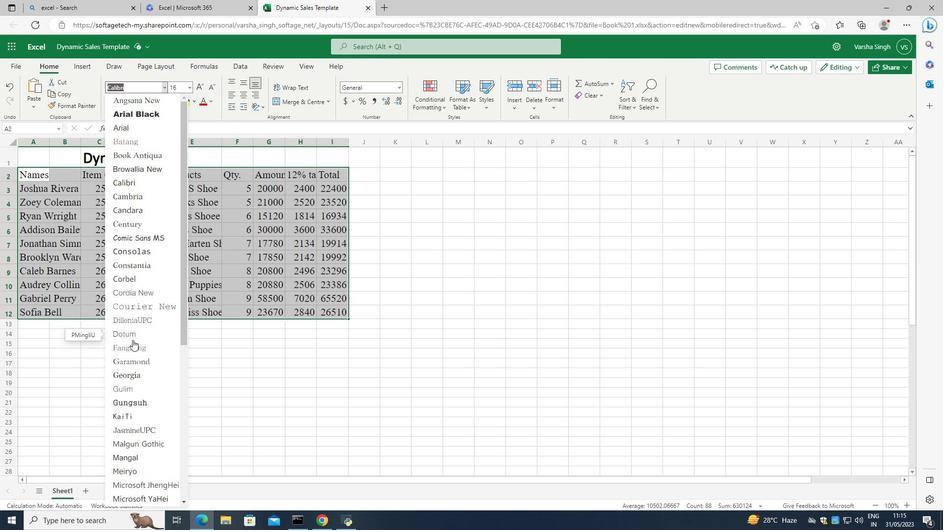 
Action: Mouse moved to (159, 127)
Screenshot: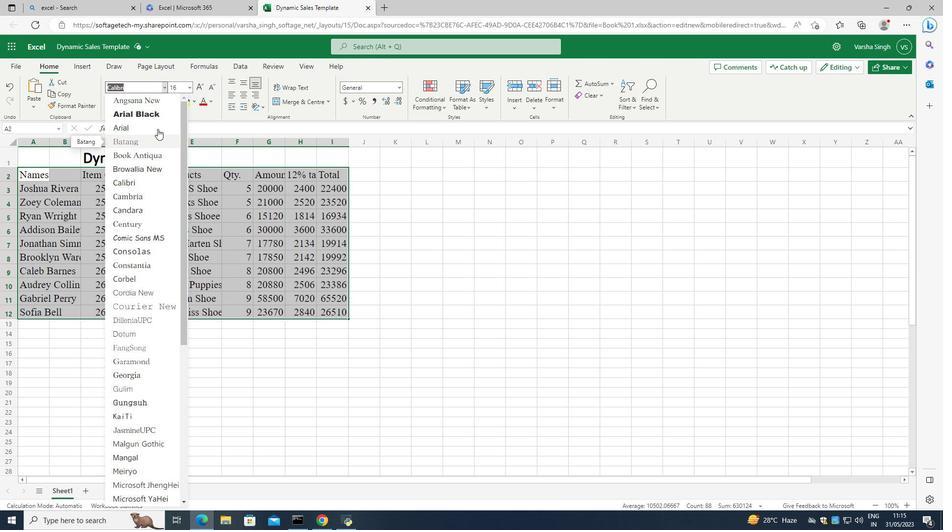 
Action: Mouse pressed left at (159, 127)
Screenshot: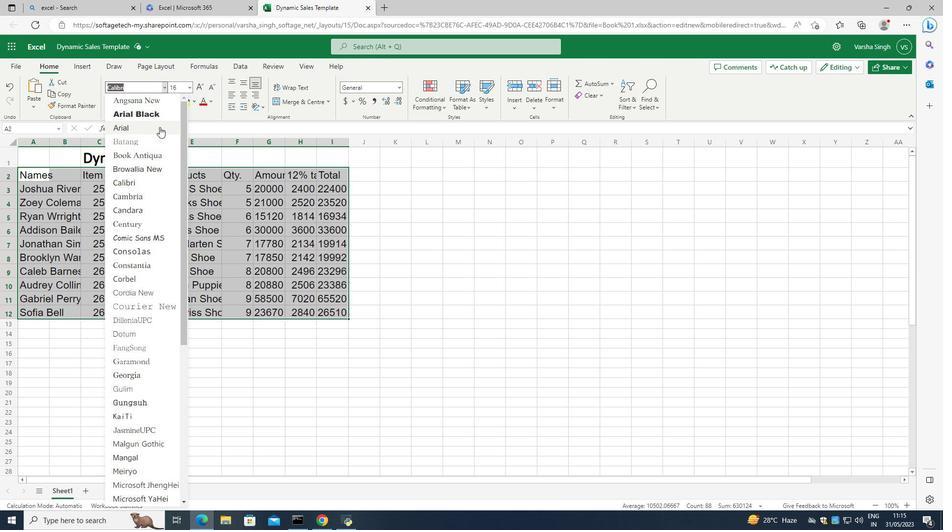 
Action: Mouse moved to (157, 347)
Screenshot: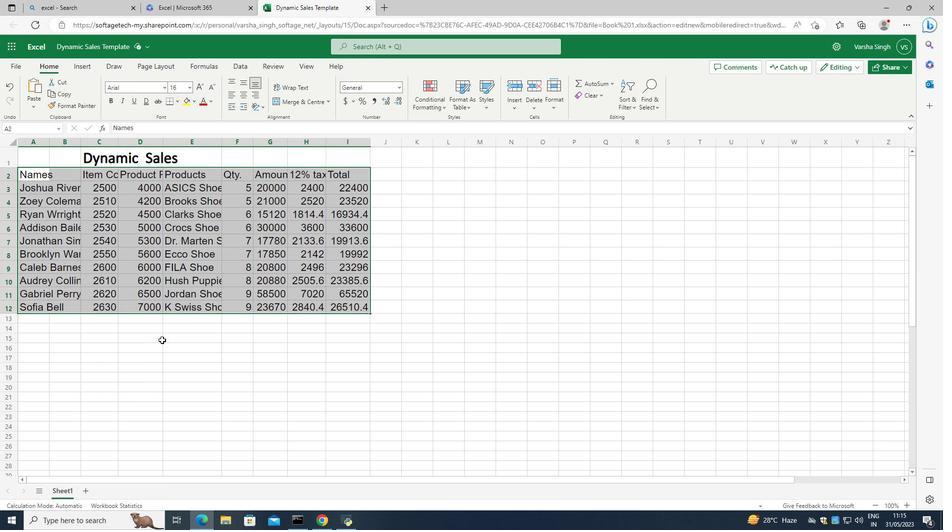 
Action: Mouse pressed left at (157, 347)
Screenshot: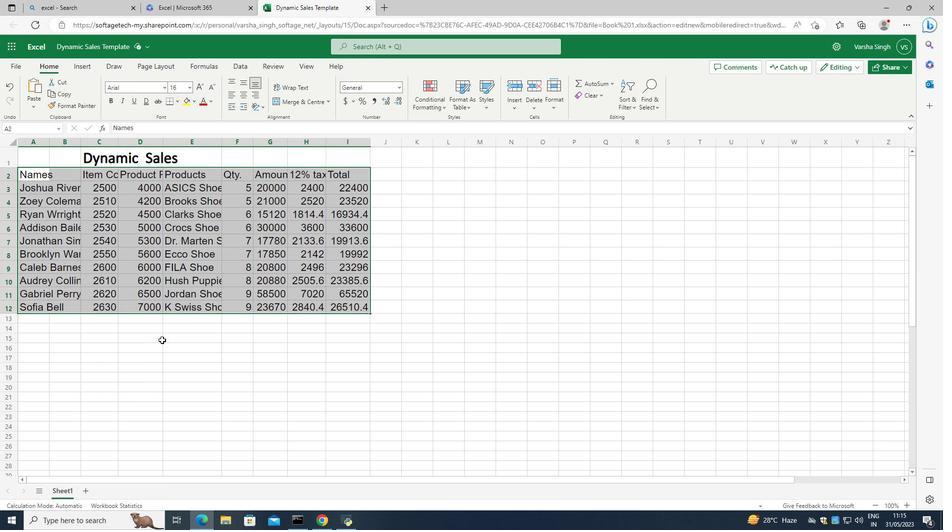 
Action: Mouse moved to (24, 156)
Screenshot: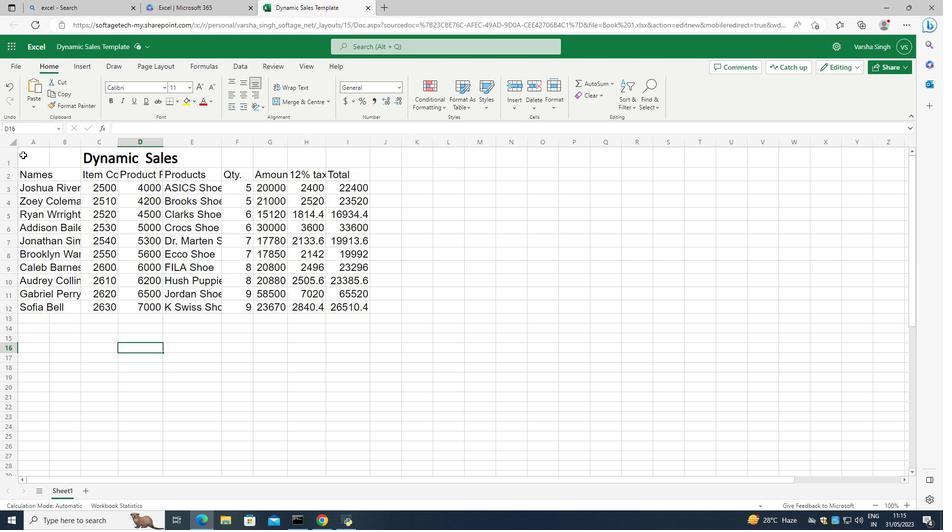 
Action: Mouse pressed left at (24, 156)
Screenshot: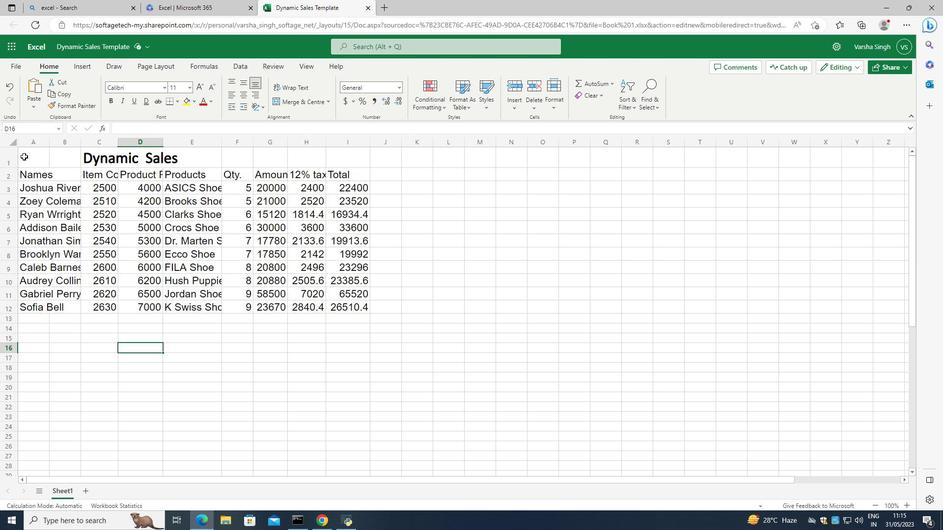 
Action: Mouse moved to (239, 98)
Screenshot: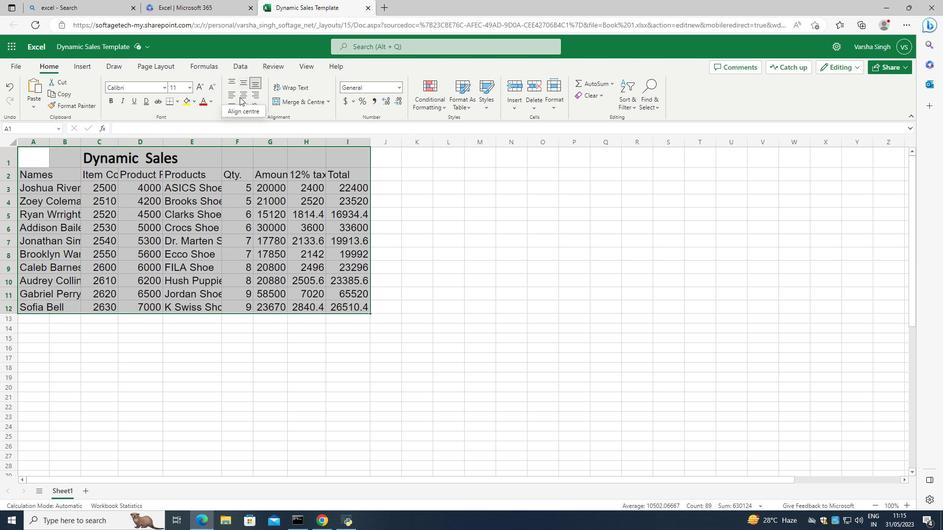 
Action: Mouse pressed left at (239, 98)
Screenshot: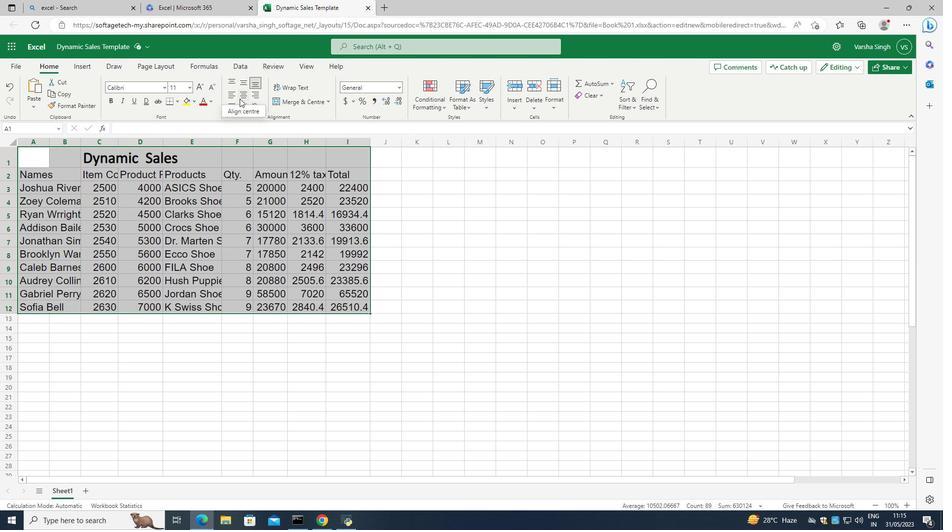 
Action: Mouse moved to (248, 81)
Screenshot: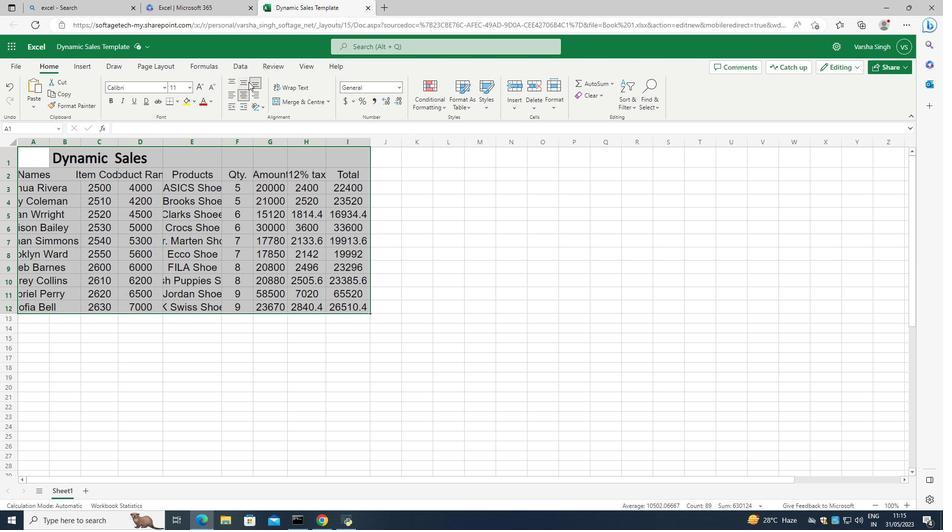 
Action: Mouse pressed left at (248, 81)
Screenshot: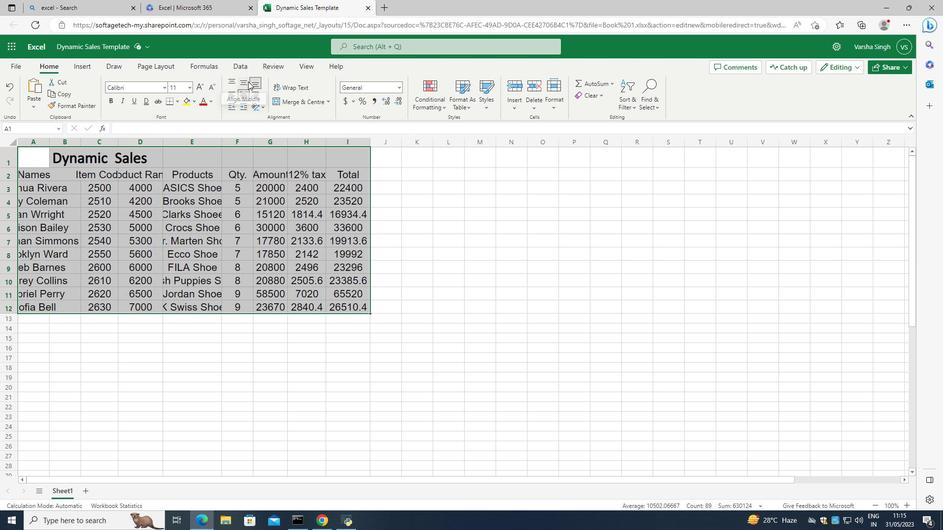 
Action: Mouse moved to (246, 83)
Screenshot: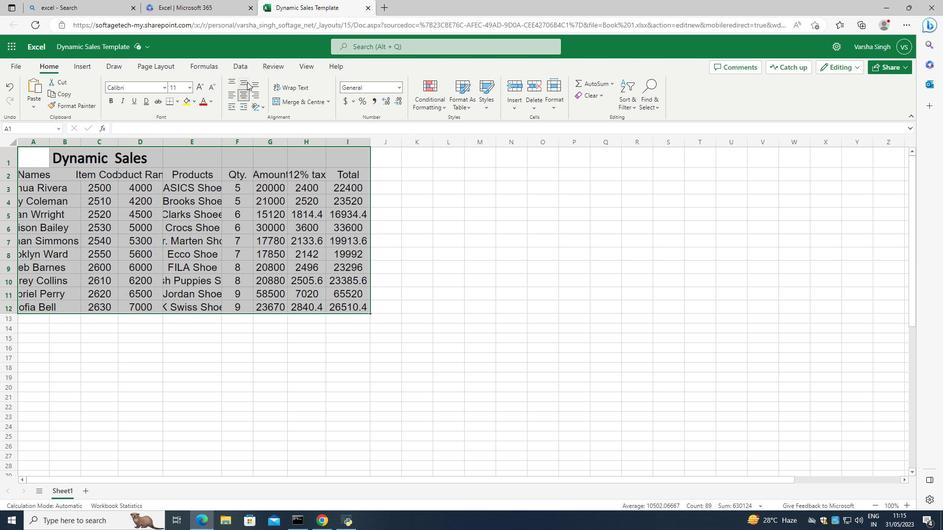 
Action: Mouse pressed left at (246, 83)
Screenshot: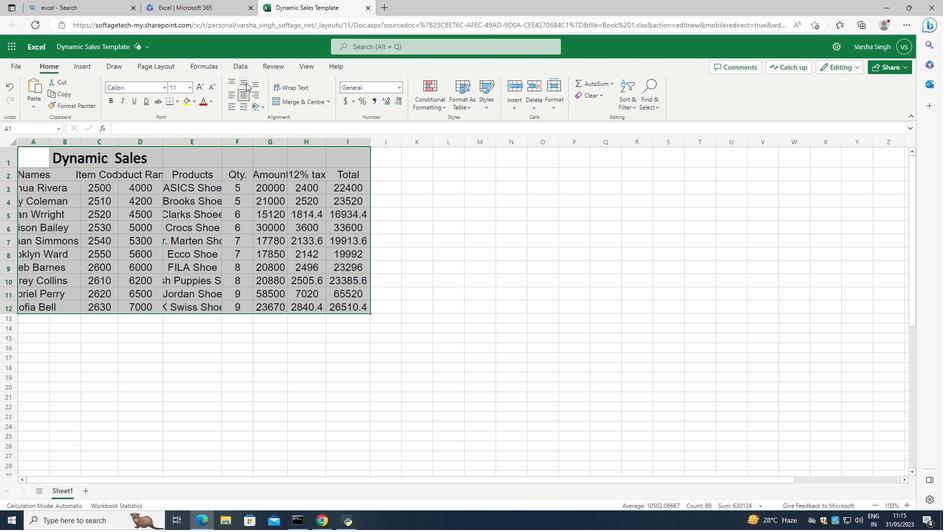 
Action: Mouse moved to (202, 254)
Screenshot: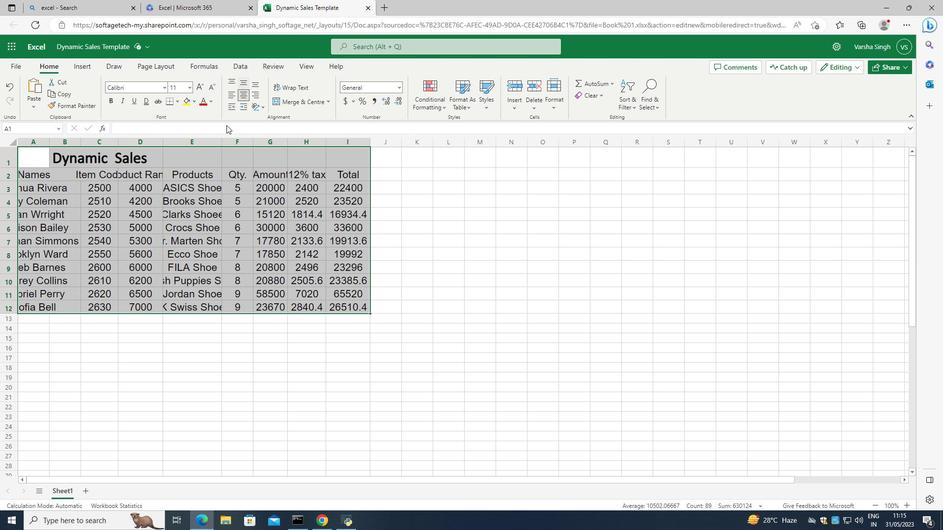
Action: Mouse pressed left at (202, 254)
Screenshot: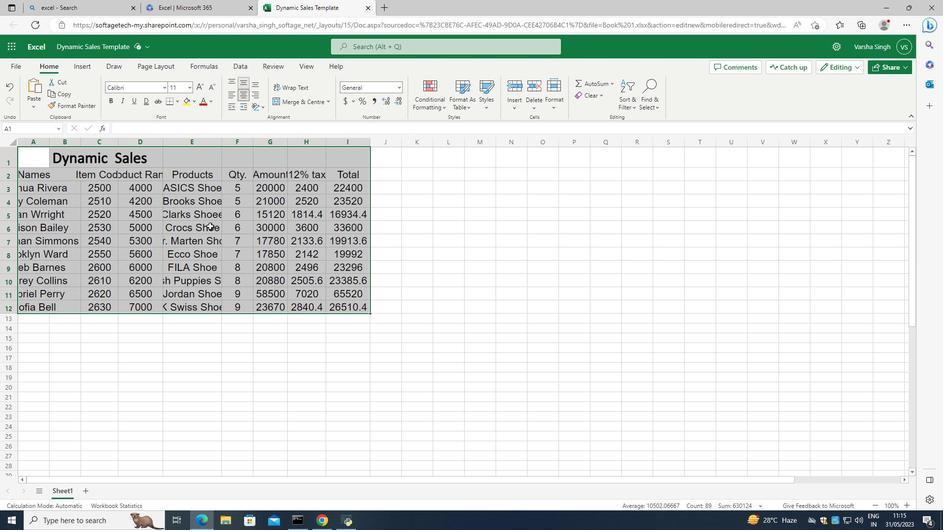 
Action: Mouse moved to (200, 248)
Screenshot: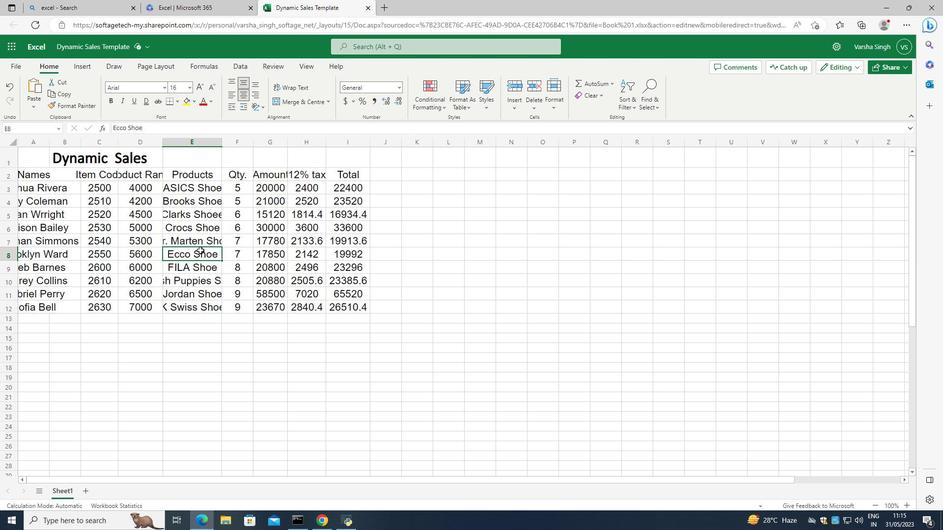 
